 Task: Search one way flight ticket for 4 adults, 2 children, 2 infants in seat and 1 infant on lap in premium economy from Santa Barbara: Santa Barbara Municipal Airport (santa Barbara Airport) to Rock Springs: Southwest Wyoming Regional Airport (rock Springs Sweetwater County Airport) on 8-5-2023. Choice of flights is Emirates. Number of bags: 1 carry on bag. Price is upto 25000. Outbound departure time preference is 18:15.
Action: Mouse moved to (312, 125)
Screenshot: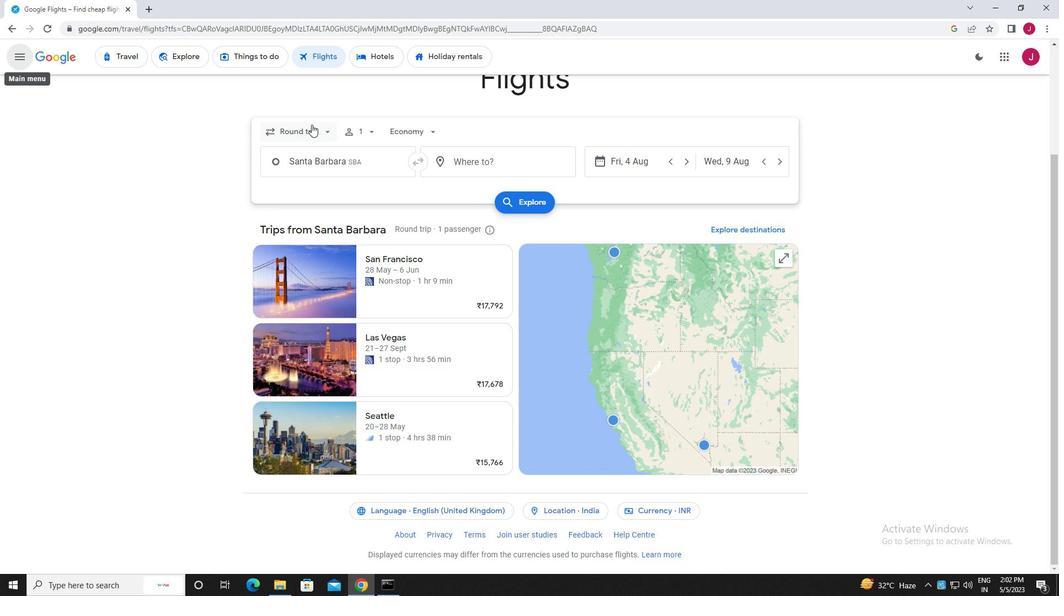 
Action: Mouse pressed left at (312, 125)
Screenshot: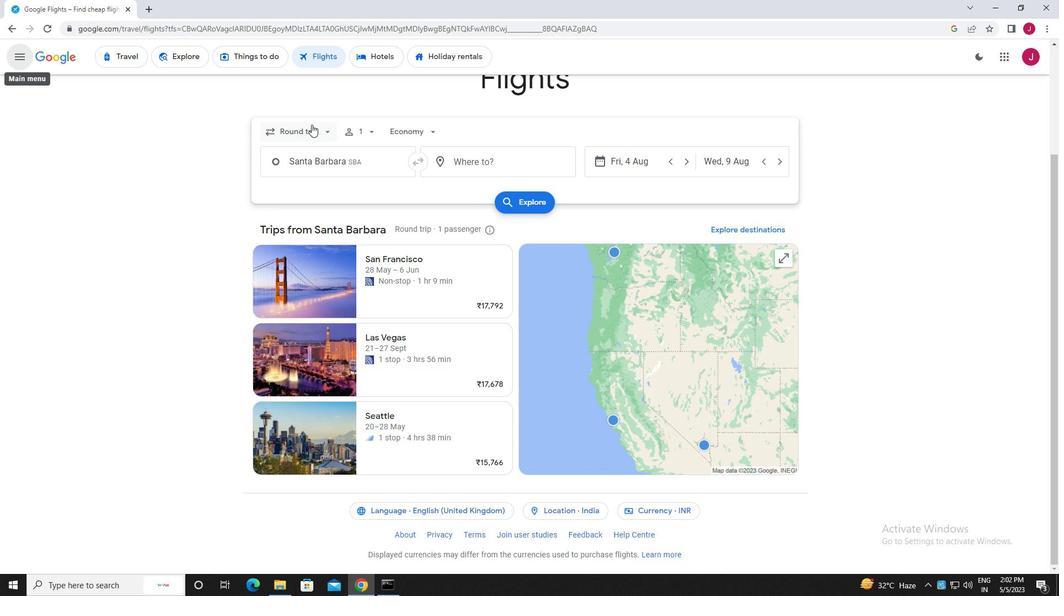 
Action: Mouse moved to (318, 186)
Screenshot: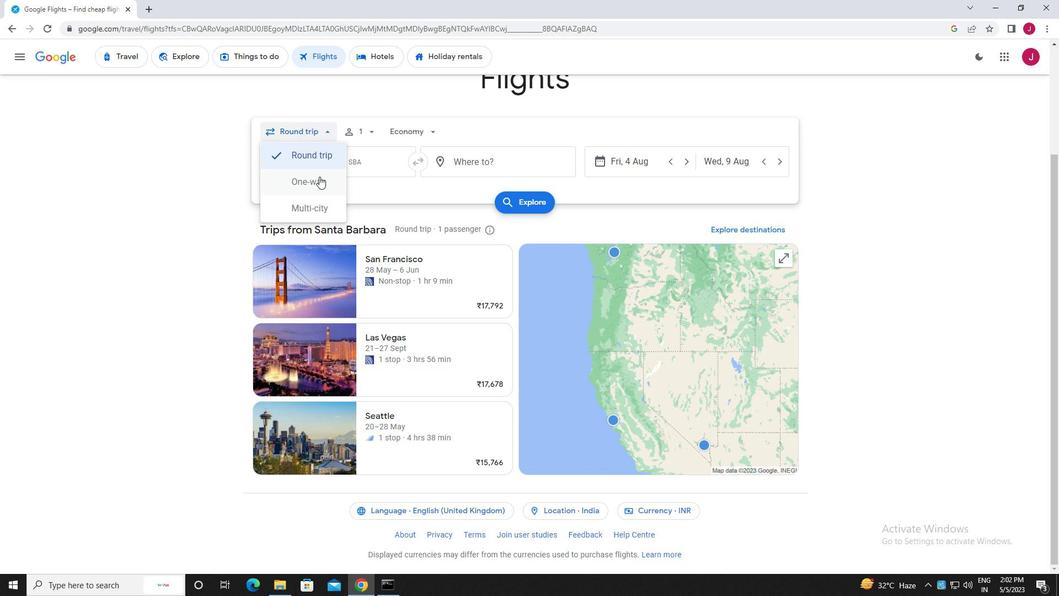 
Action: Mouse pressed left at (318, 186)
Screenshot: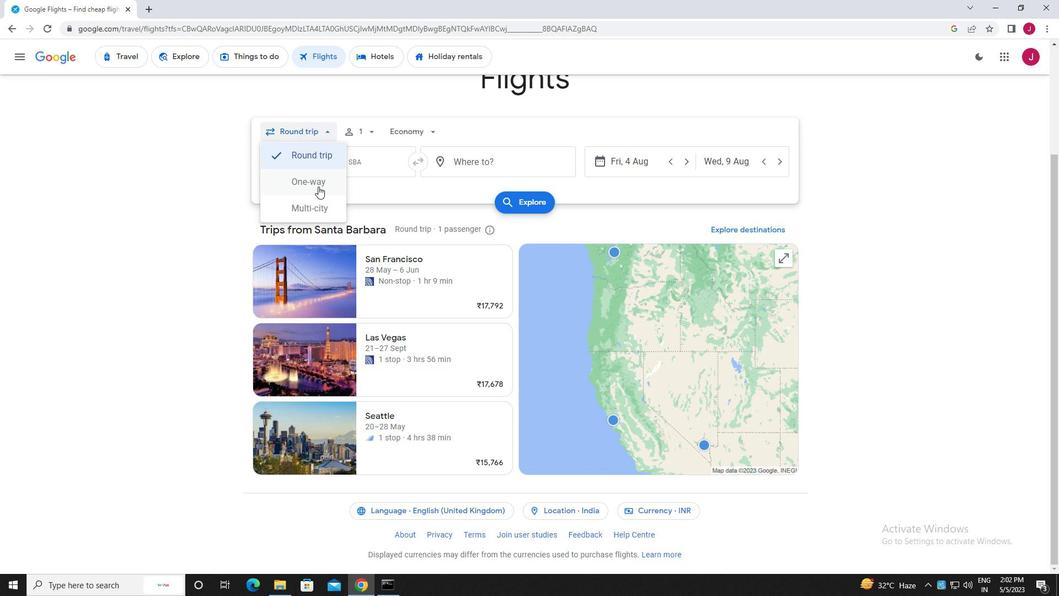 
Action: Mouse moved to (367, 130)
Screenshot: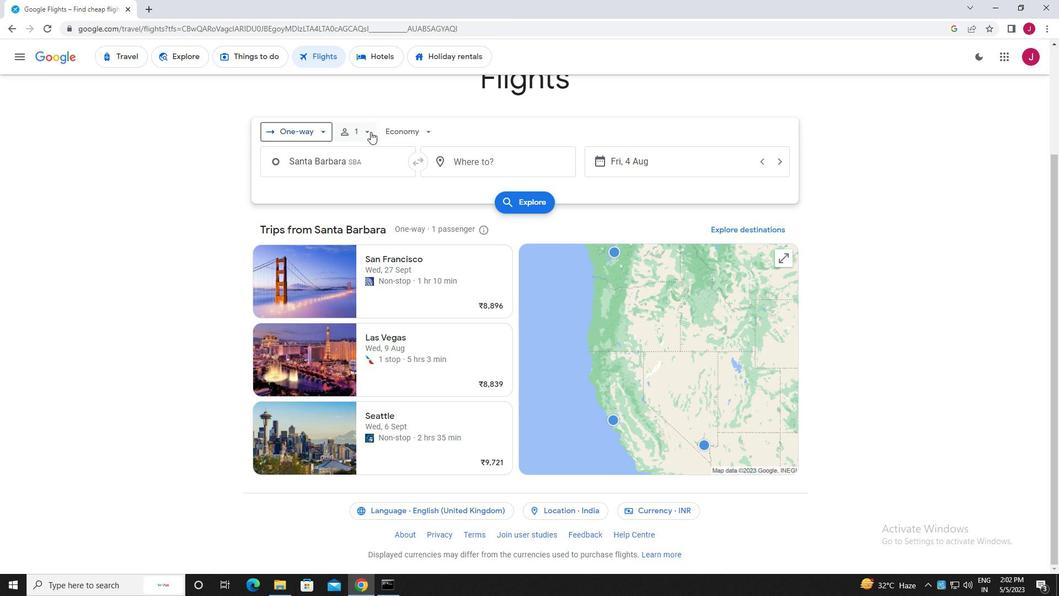 
Action: Mouse pressed left at (367, 130)
Screenshot: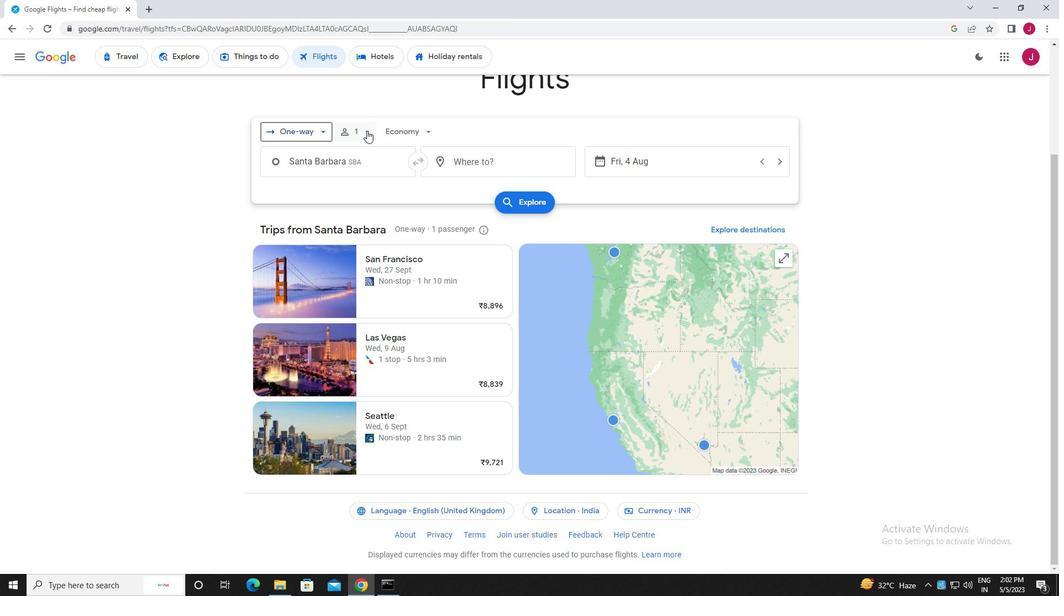 
Action: Mouse moved to (450, 161)
Screenshot: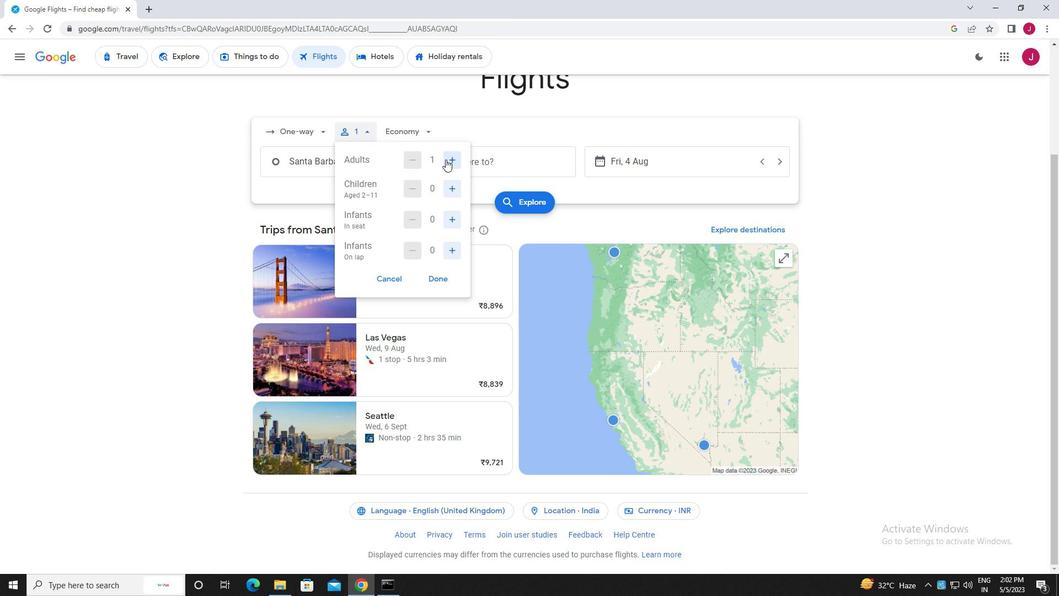
Action: Mouse pressed left at (450, 161)
Screenshot: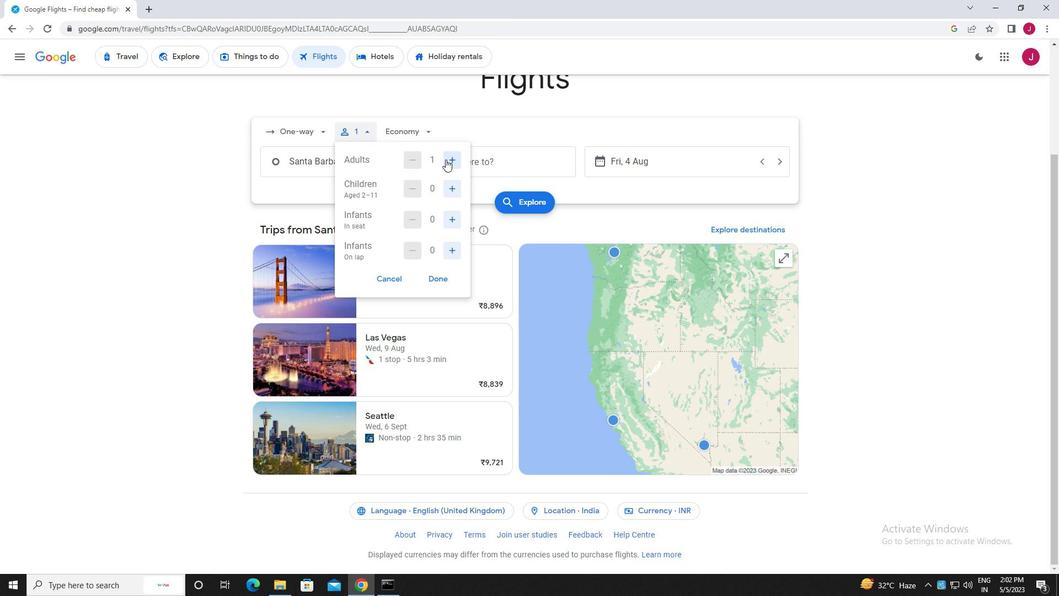 
Action: Mouse moved to (448, 161)
Screenshot: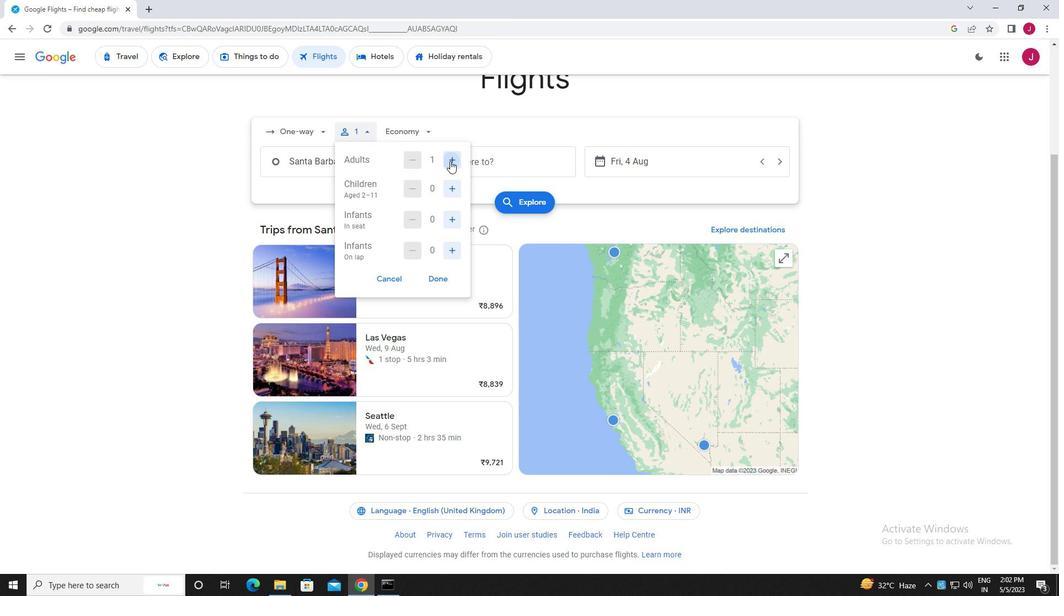 
Action: Mouse pressed left at (448, 161)
Screenshot: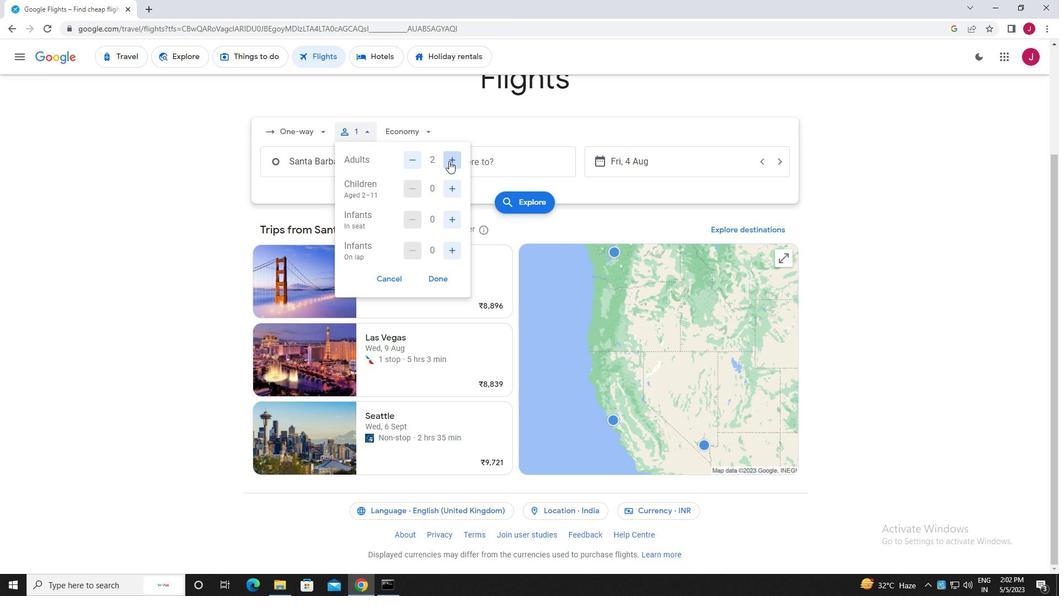 
Action: Mouse pressed left at (448, 161)
Screenshot: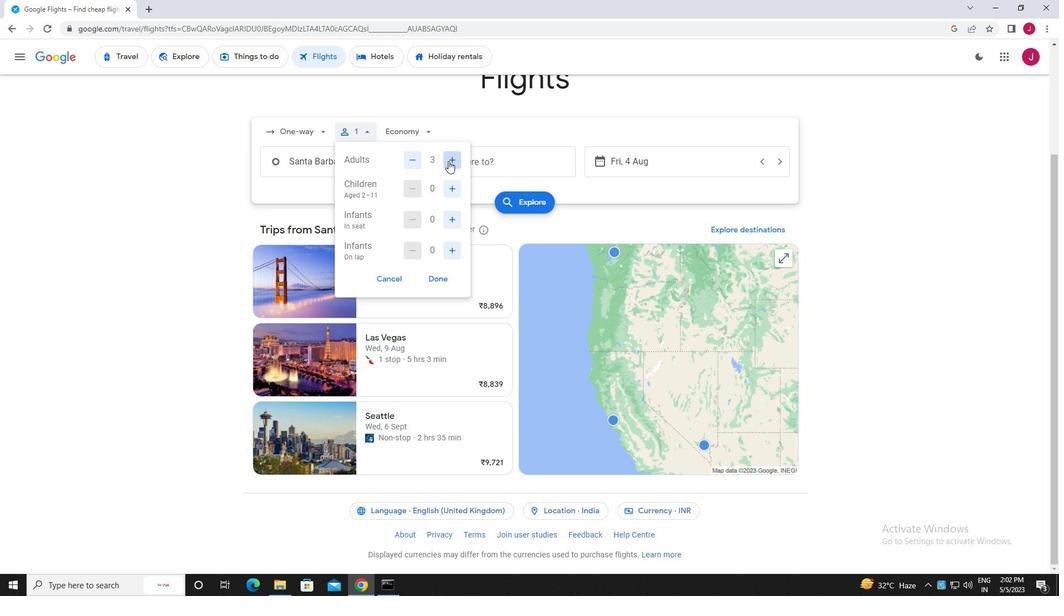 
Action: Mouse moved to (452, 189)
Screenshot: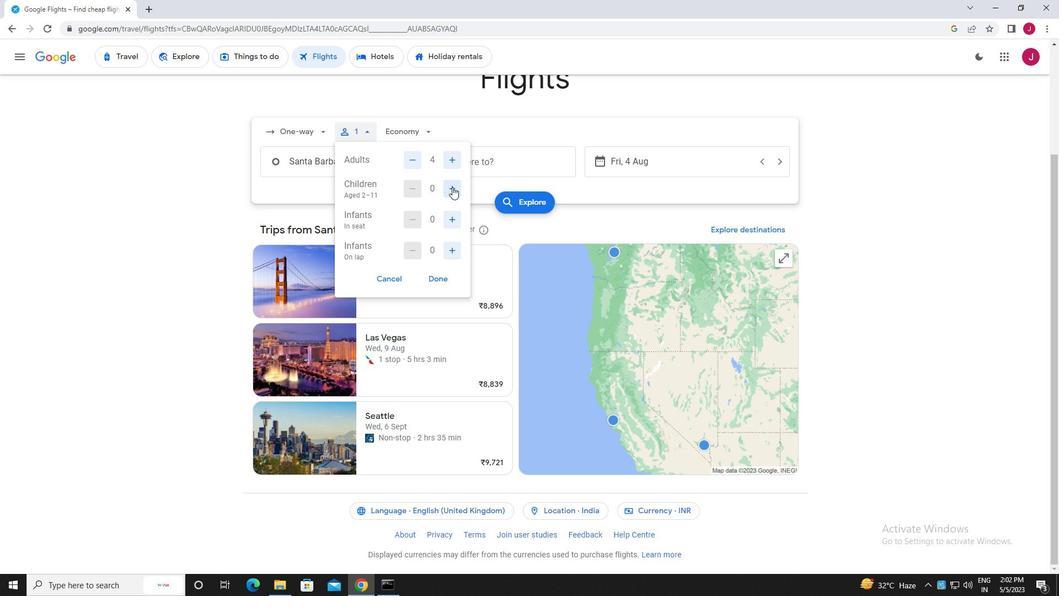 
Action: Mouse pressed left at (452, 189)
Screenshot: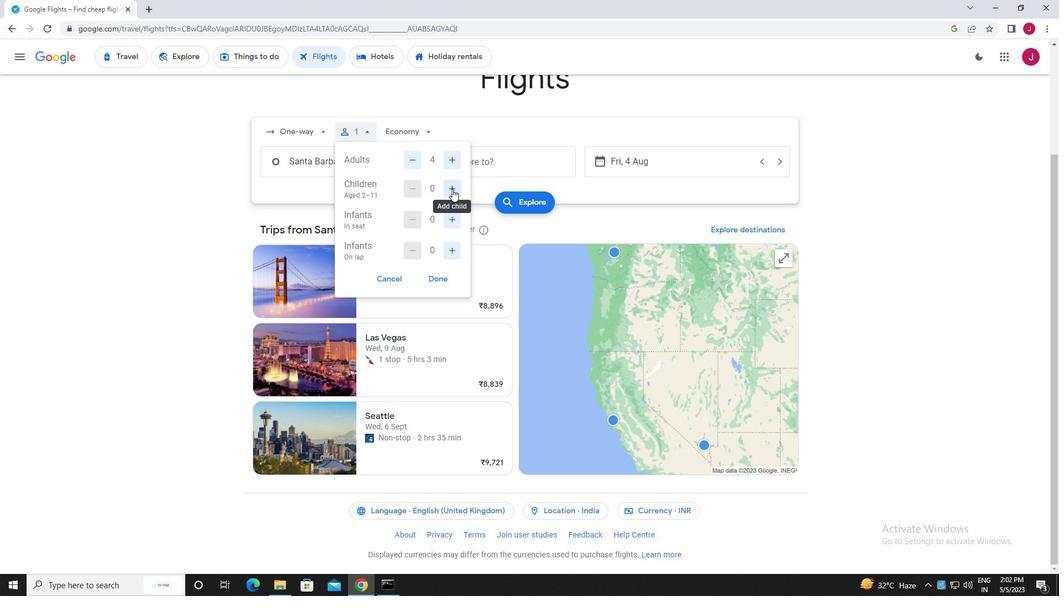 
Action: Mouse pressed left at (452, 189)
Screenshot: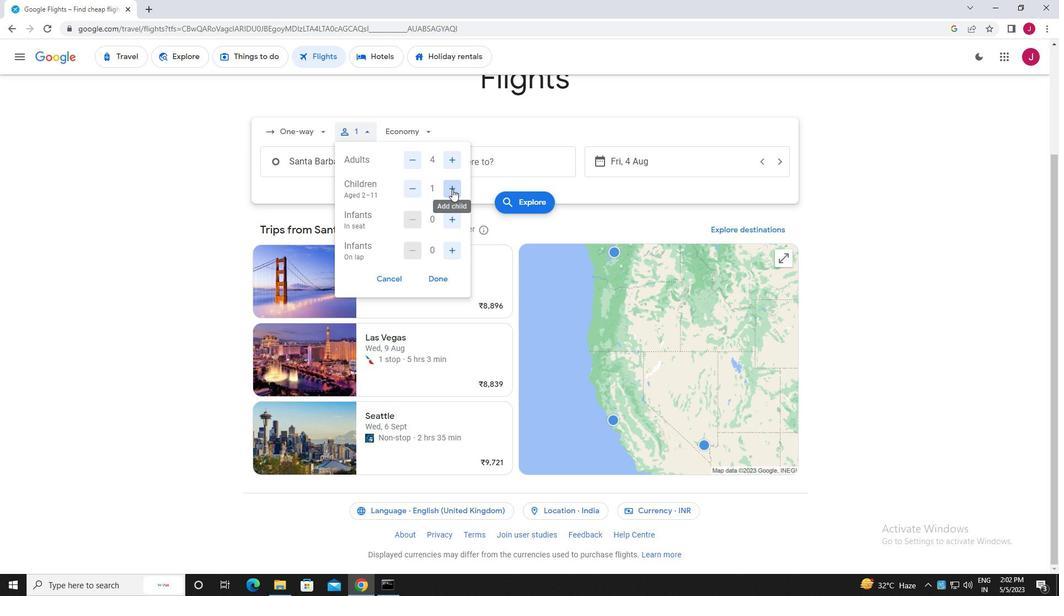 
Action: Mouse moved to (452, 221)
Screenshot: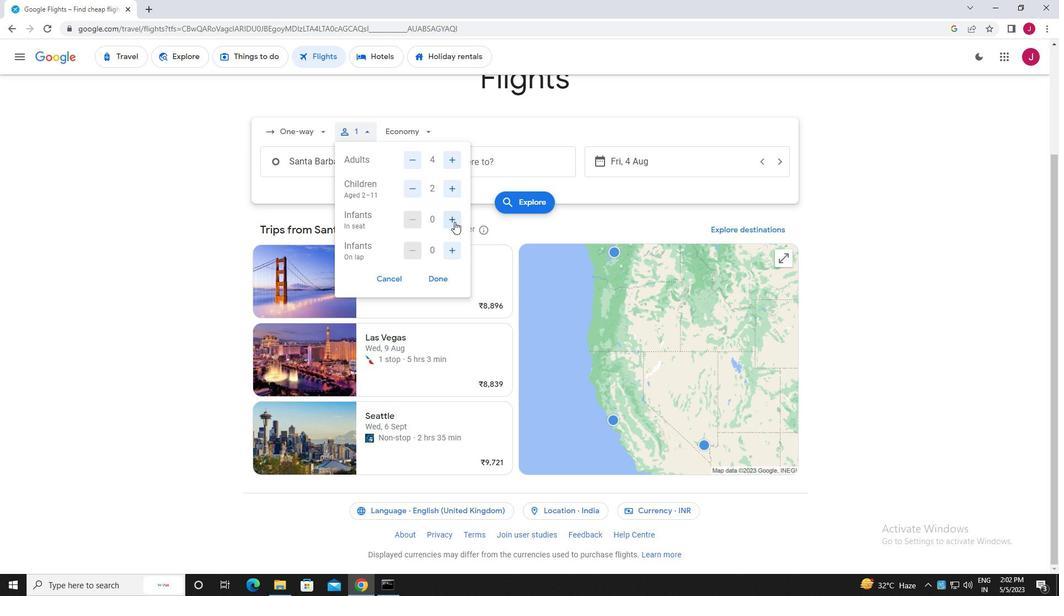 
Action: Mouse pressed left at (452, 221)
Screenshot: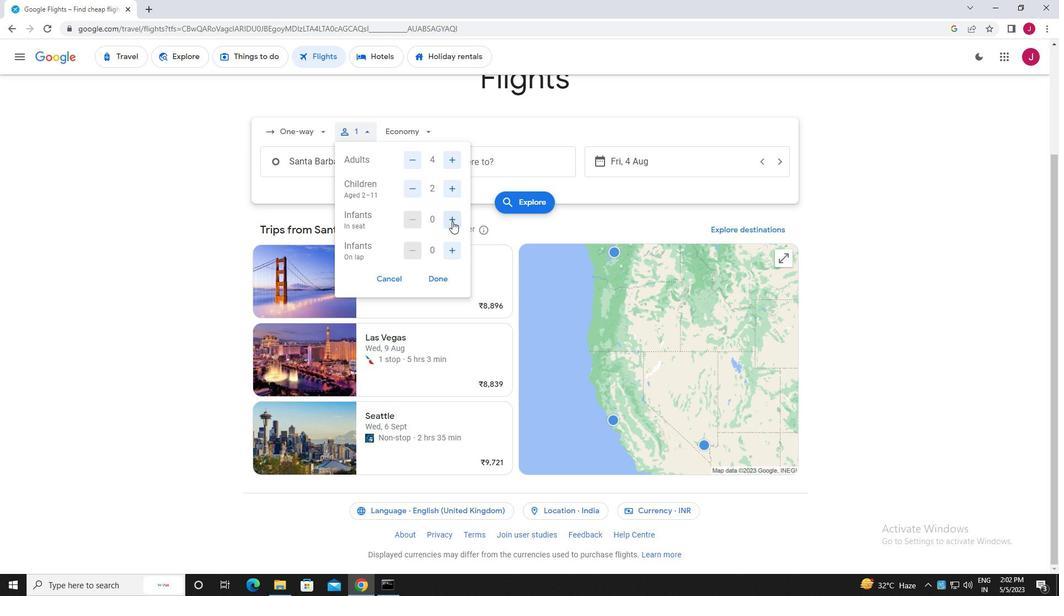 
Action: Mouse pressed left at (452, 221)
Screenshot: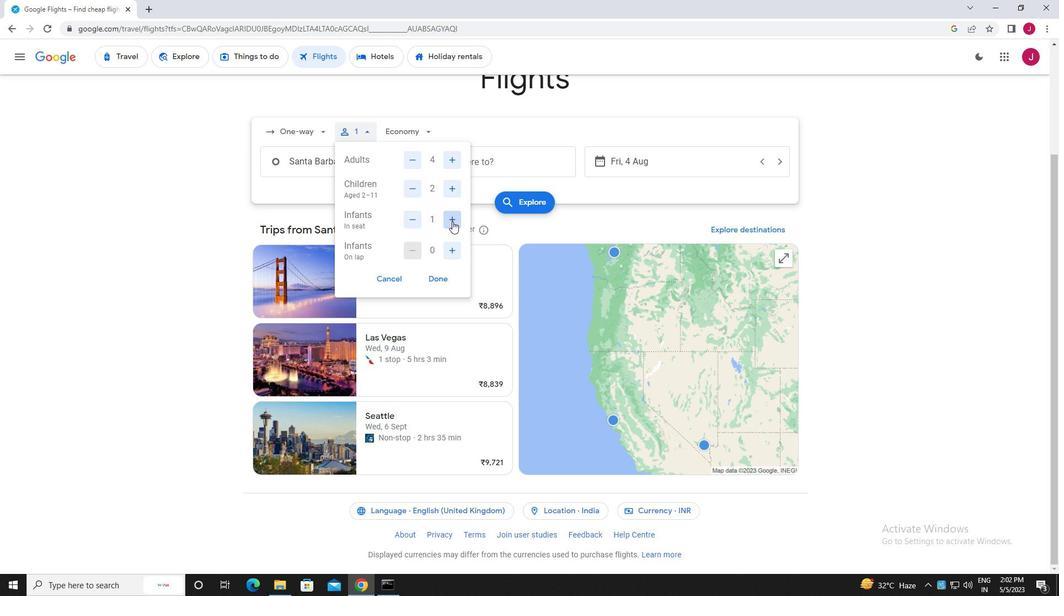 
Action: Mouse moved to (450, 250)
Screenshot: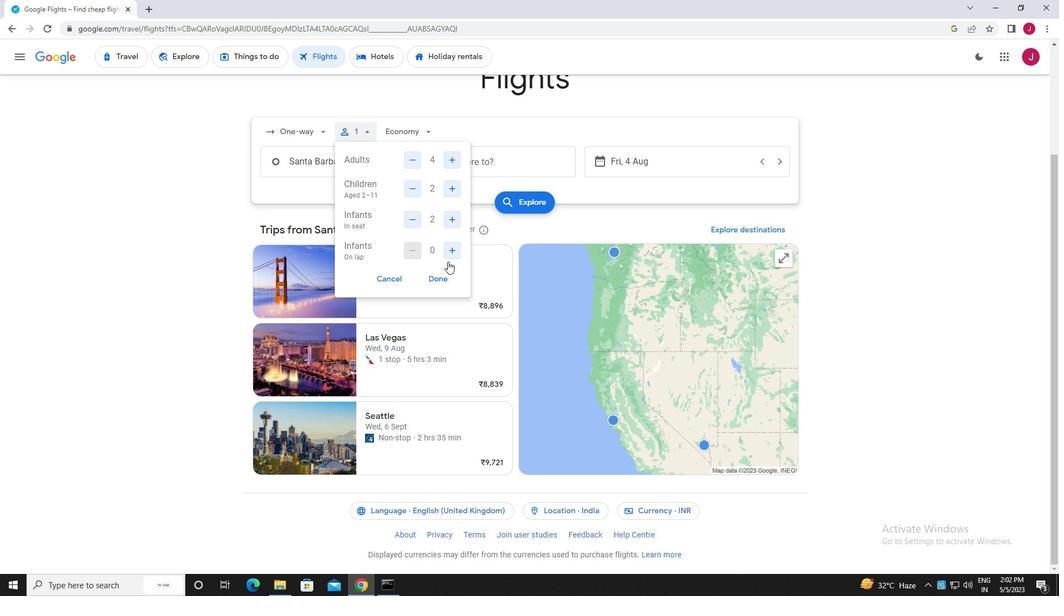 
Action: Mouse pressed left at (450, 250)
Screenshot: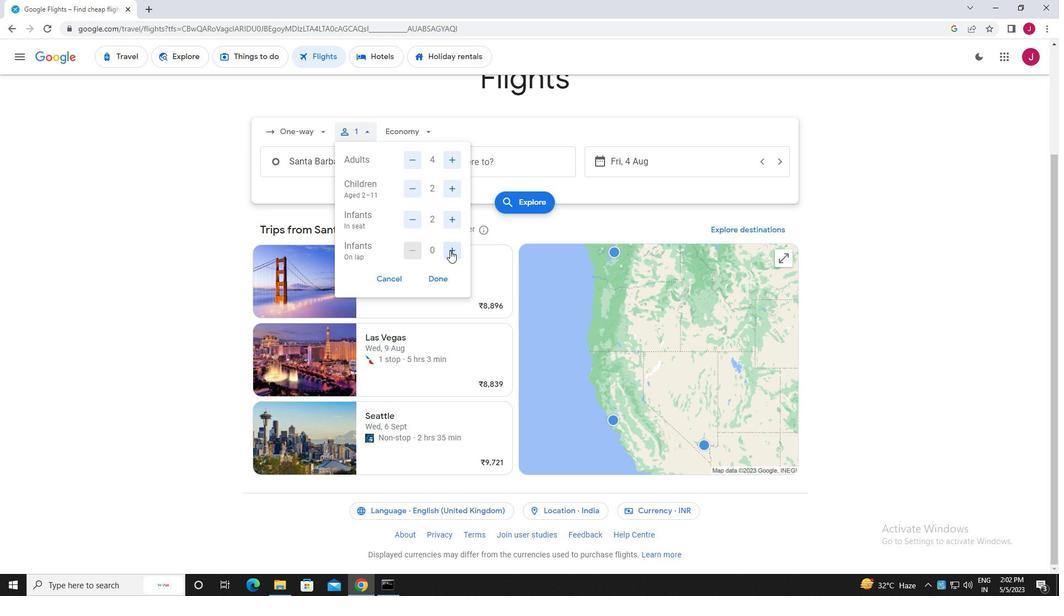 
Action: Mouse moved to (440, 277)
Screenshot: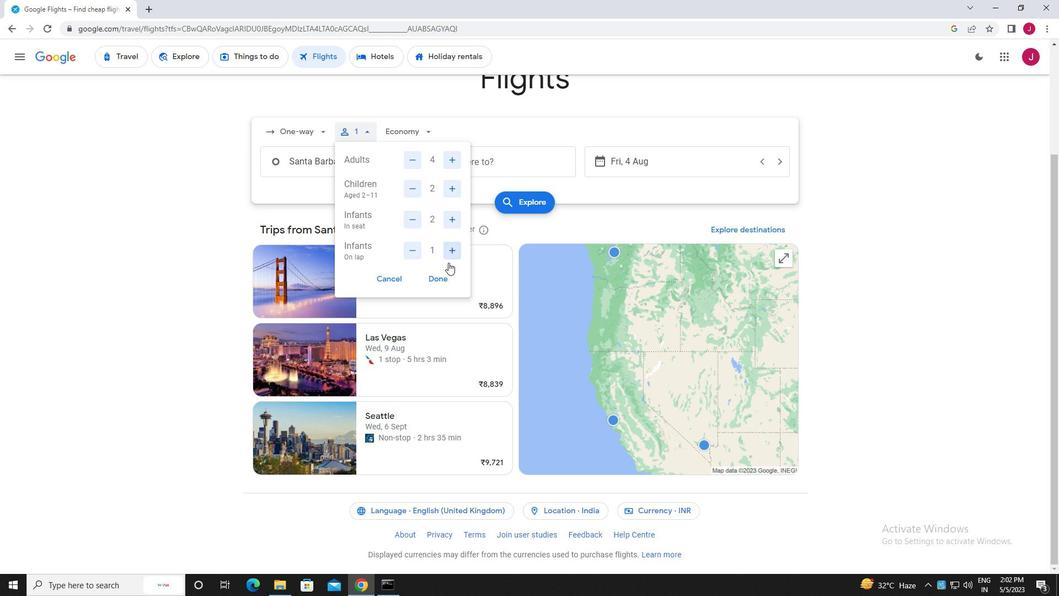 
Action: Mouse pressed left at (440, 277)
Screenshot: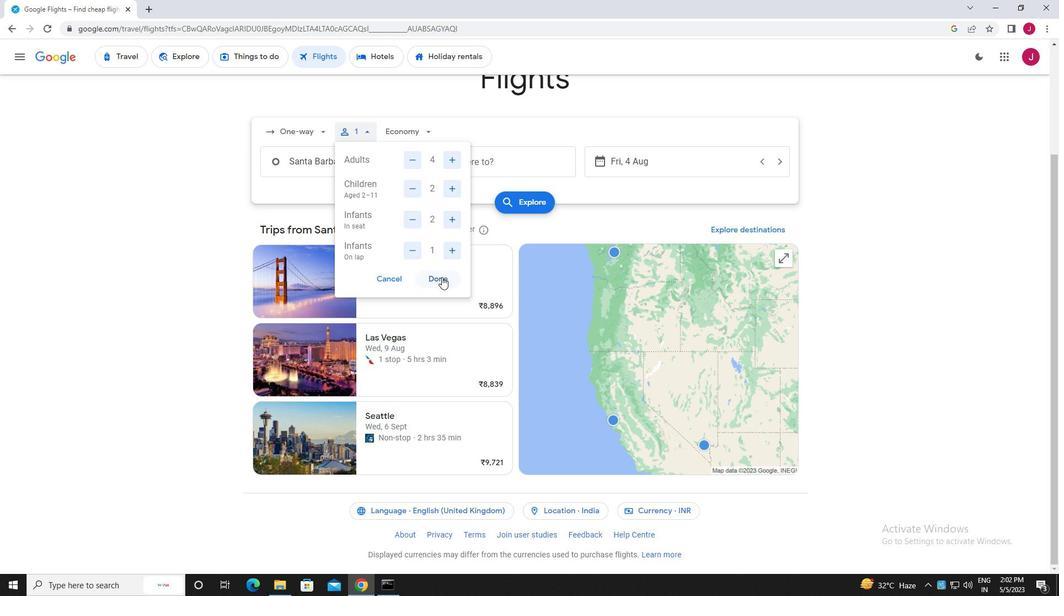 
Action: Mouse moved to (403, 130)
Screenshot: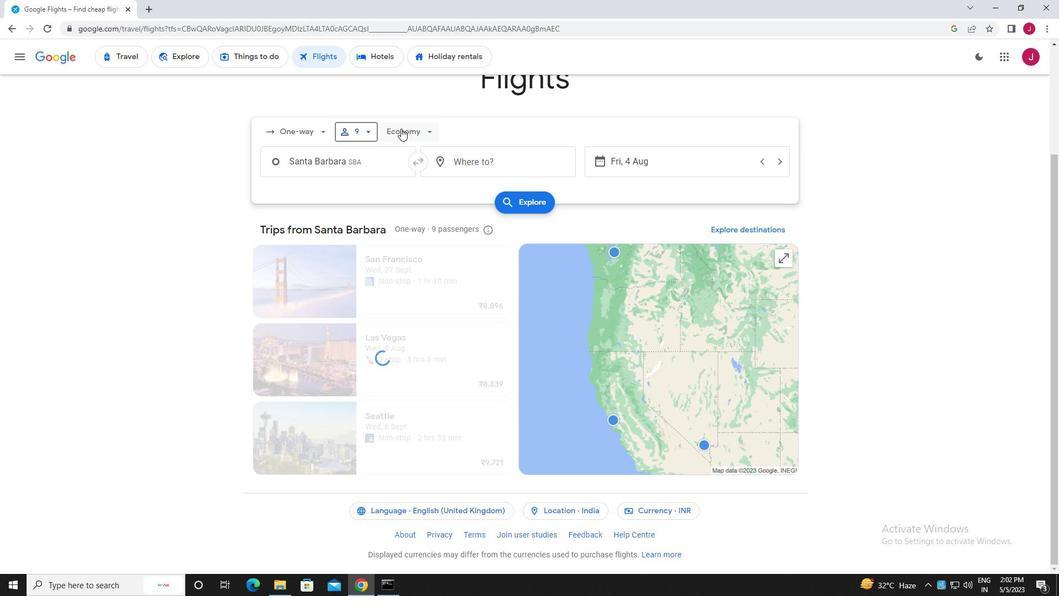 
Action: Mouse pressed left at (403, 130)
Screenshot: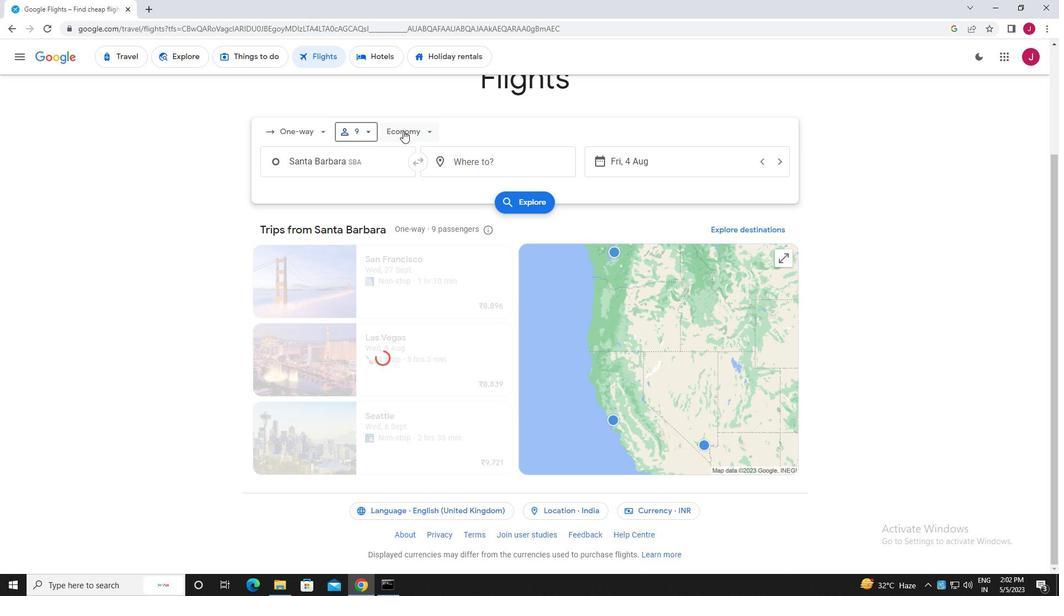 
Action: Mouse moved to (433, 182)
Screenshot: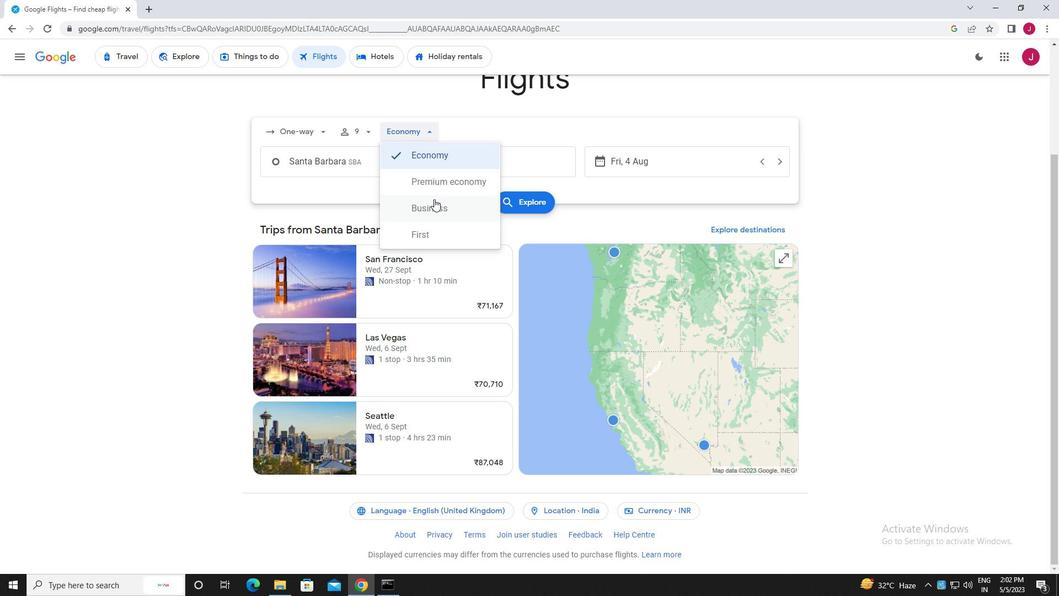 
Action: Mouse pressed left at (433, 182)
Screenshot: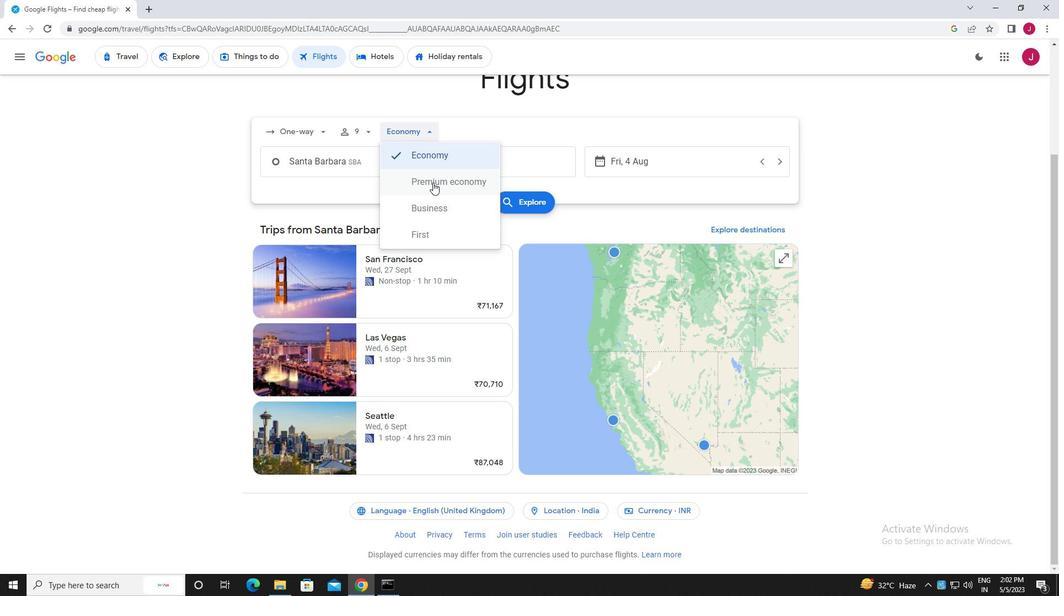 
Action: Mouse moved to (342, 161)
Screenshot: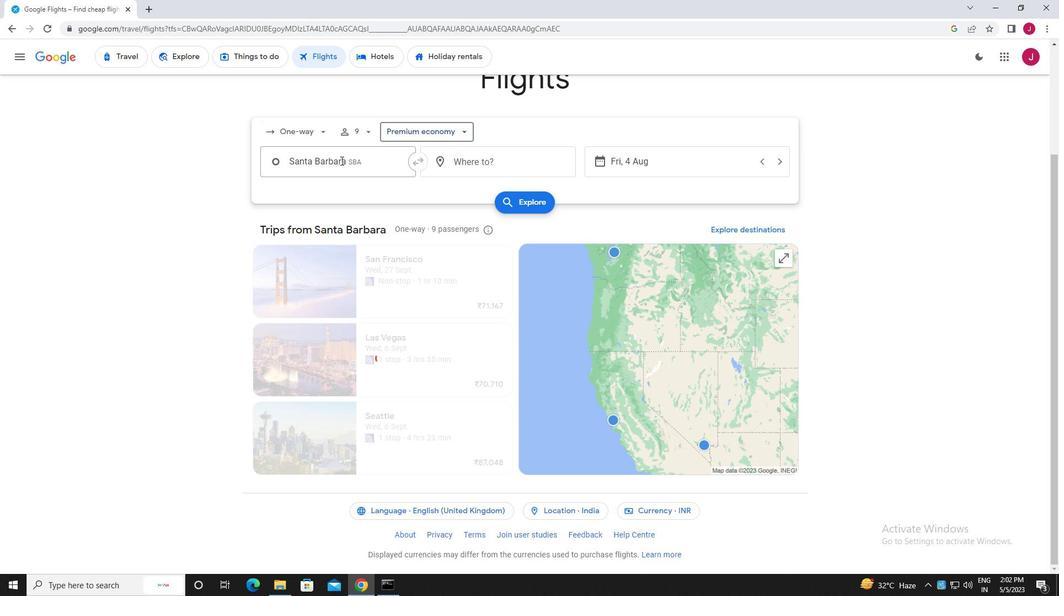 
Action: Mouse pressed left at (342, 161)
Screenshot: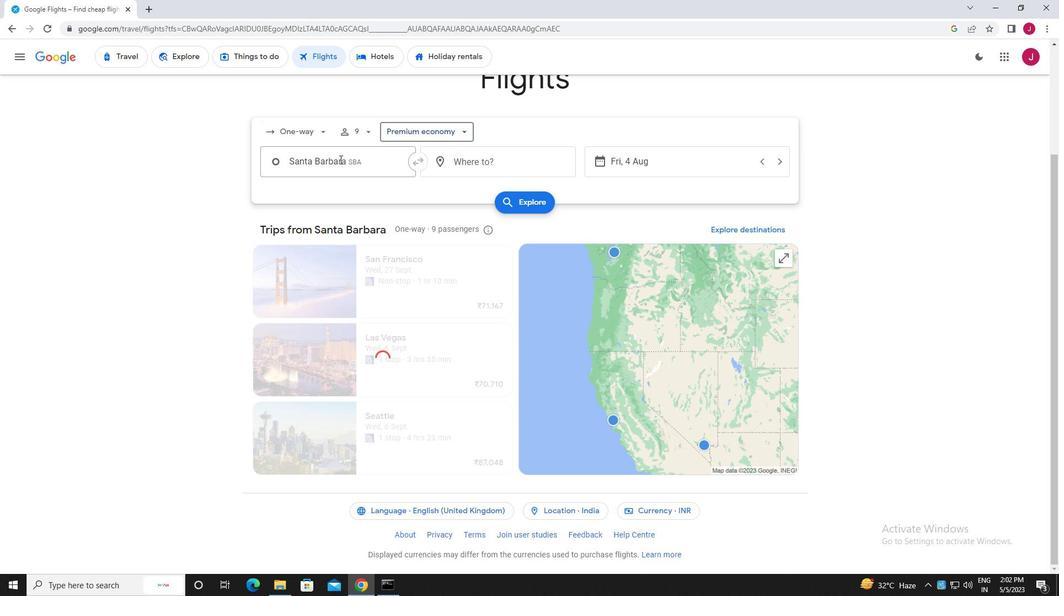 
Action: Mouse moved to (346, 161)
Screenshot: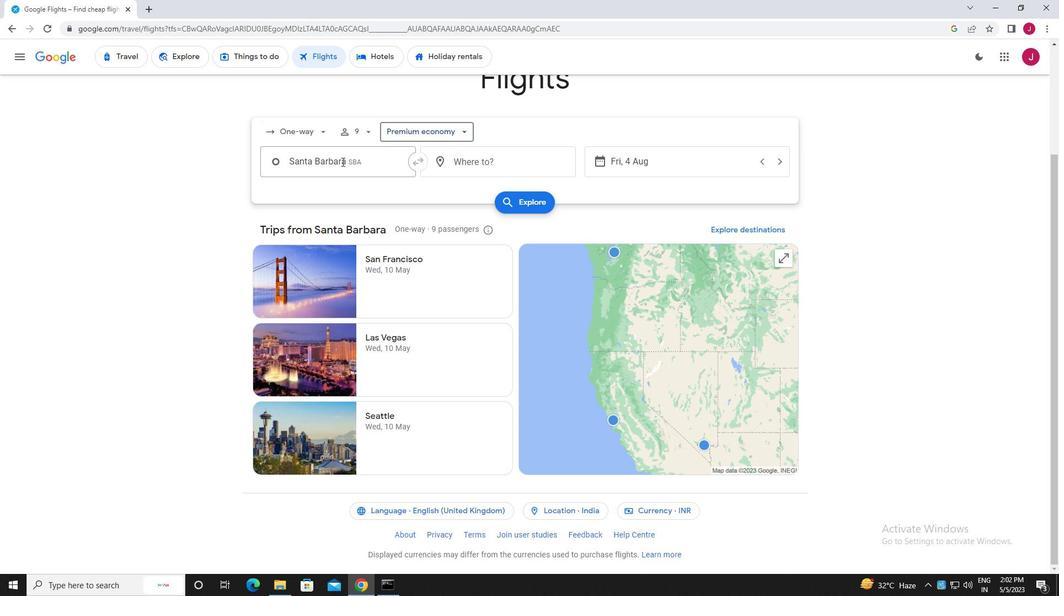 
Action: Key pressed santa<Key.space>barbara
Screenshot: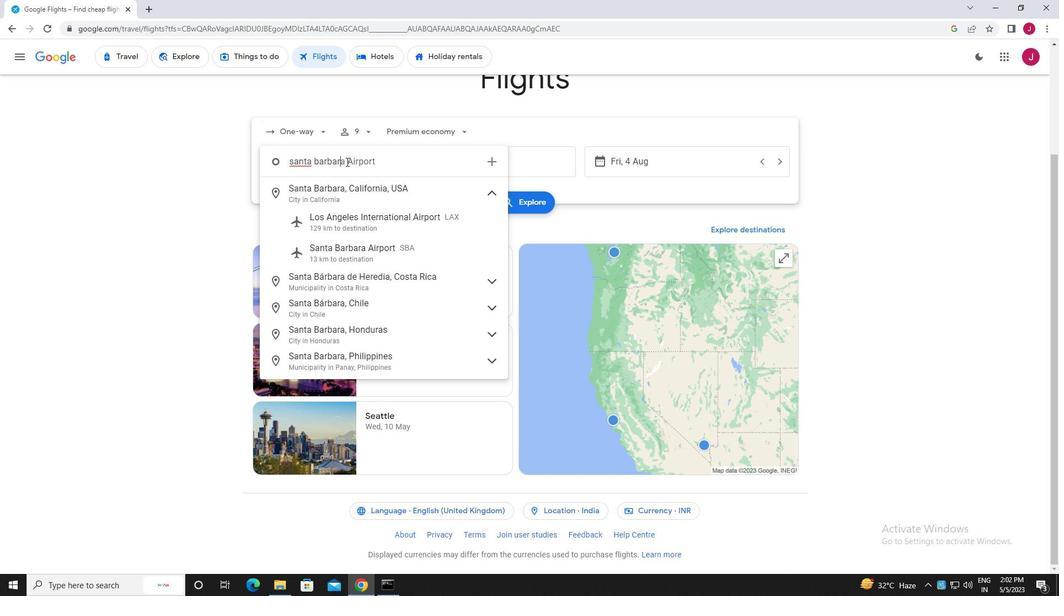 
Action: Mouse moved to (369, 249)
Screenshot: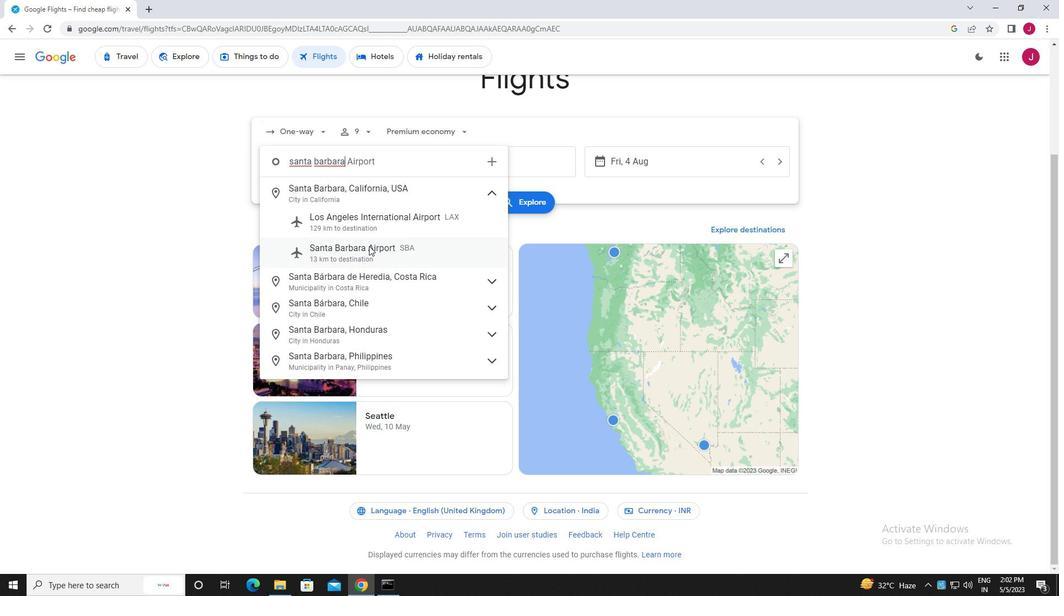
Action: Mouse pressed left at (369, 249)
Screenshot: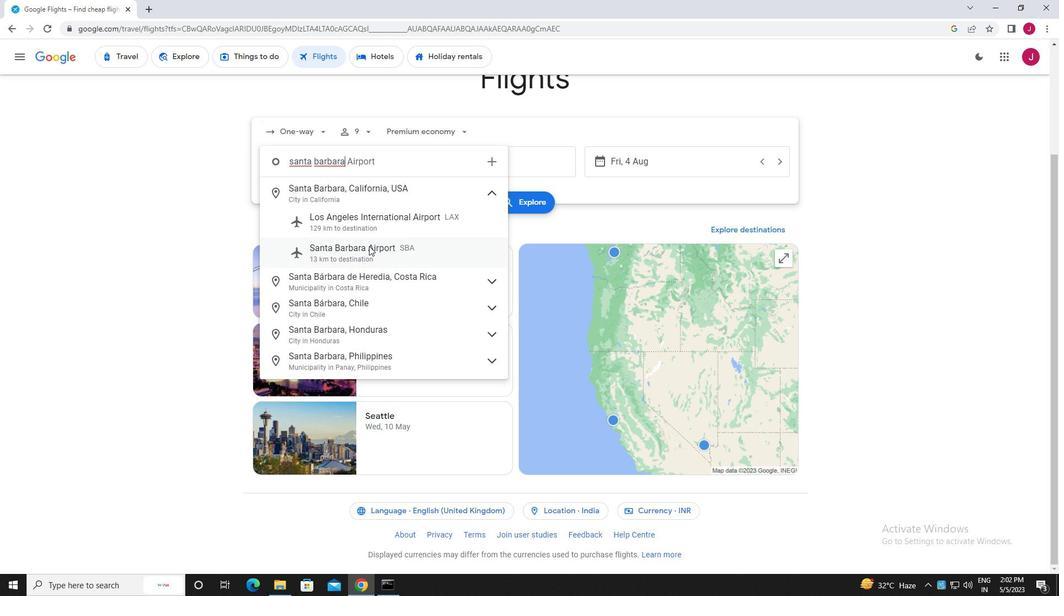 
Action: Mouse moved to (501, 161)
Screenshot: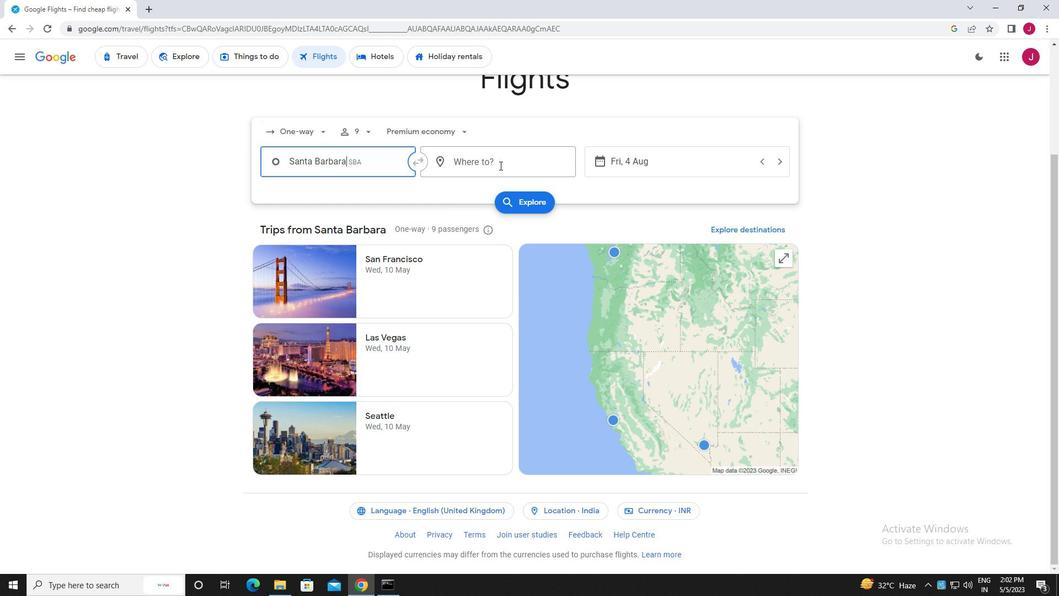 
Action: Mouse pressed left at (501, 161)
Screenshot: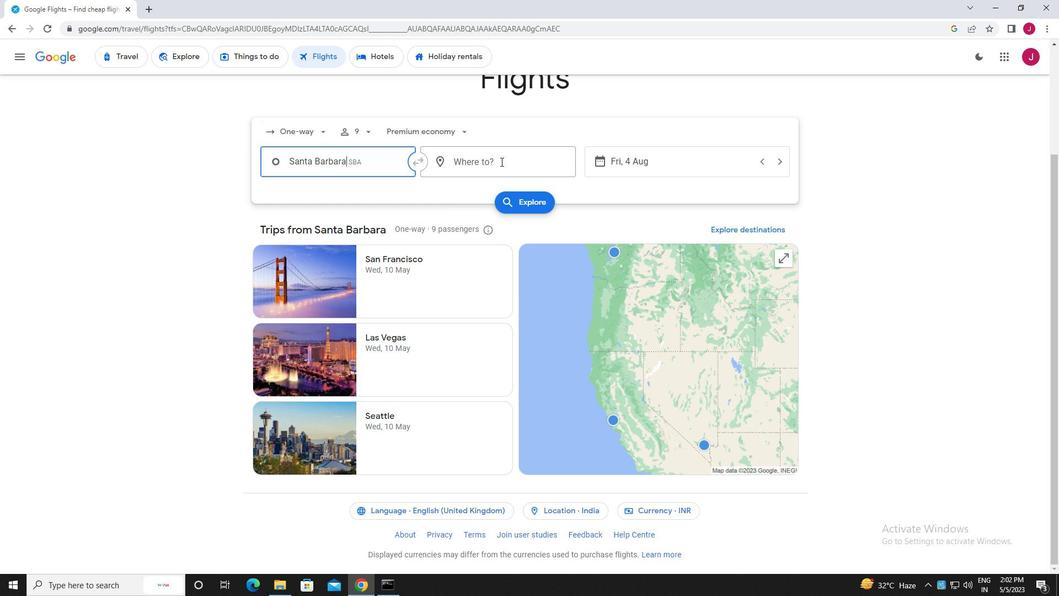 
Action: Mouse moved to (502, 161)
Screenshot: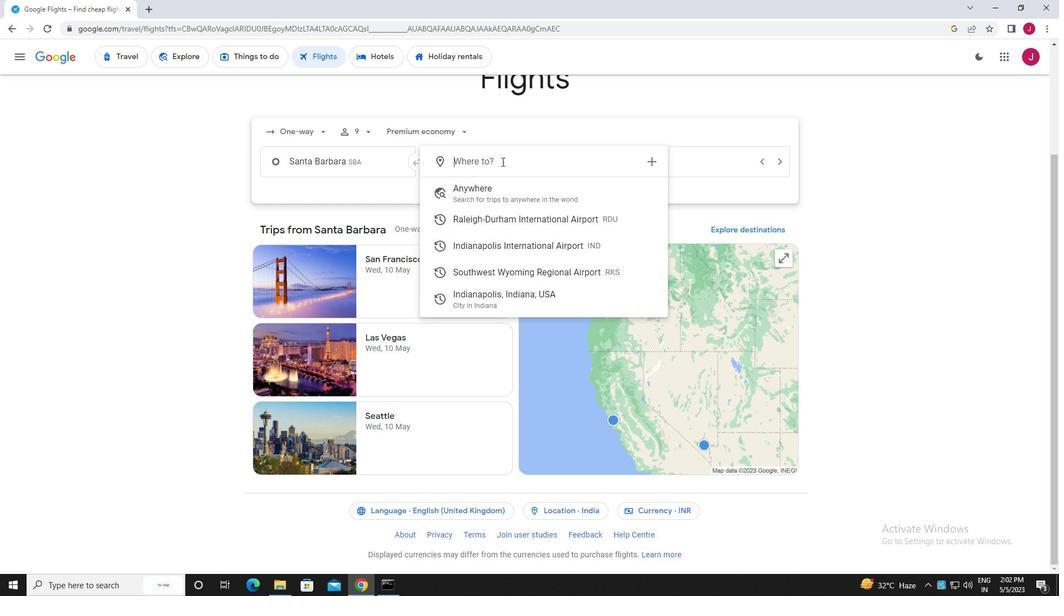 
Action: Key pressed rock<Key.space>spring
Screenshot: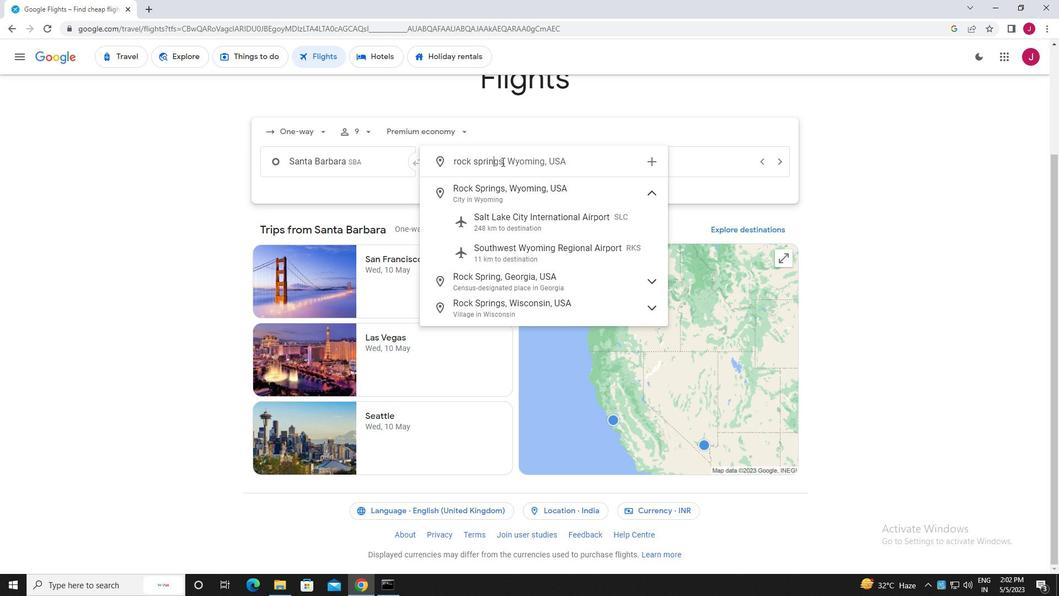 
Action: Mouse moved to (540, 250)
Screenshot: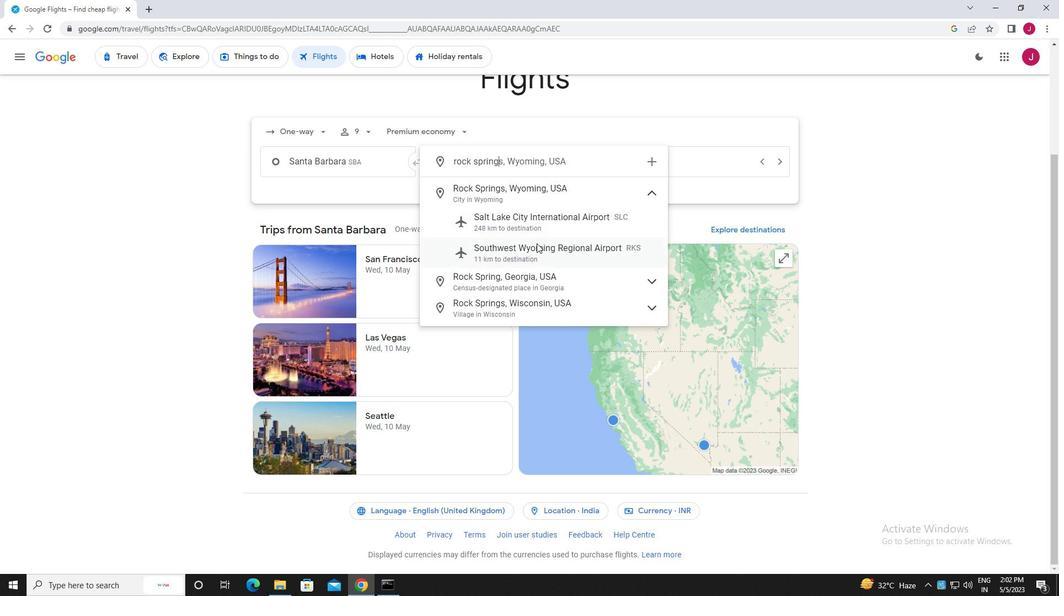 
Action: Mouse pressed left at (540, 250)
Screenshot: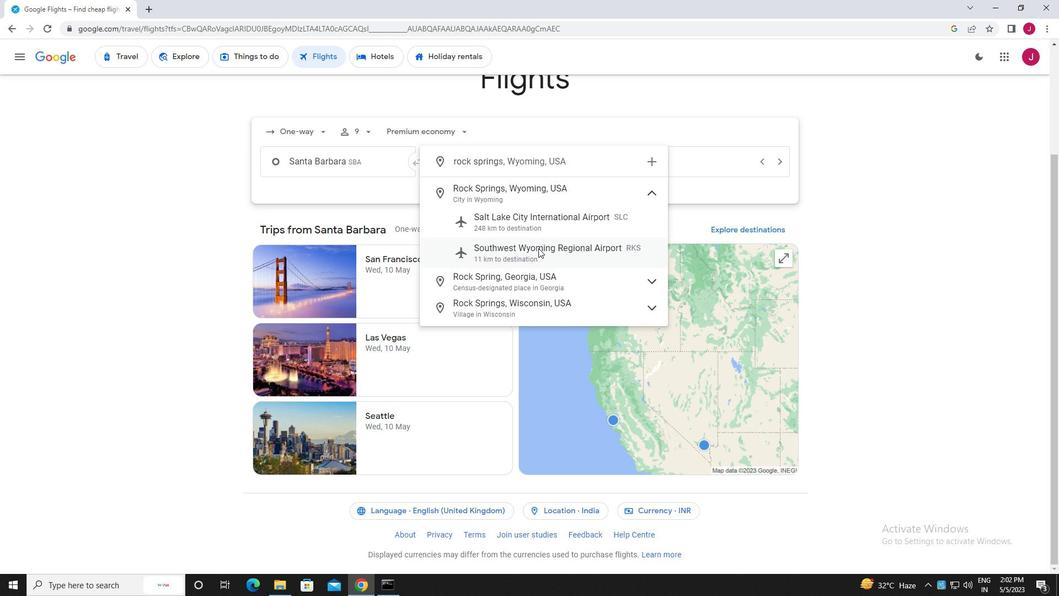 
Action: Mouse moved to (647, 161)
Screenshot: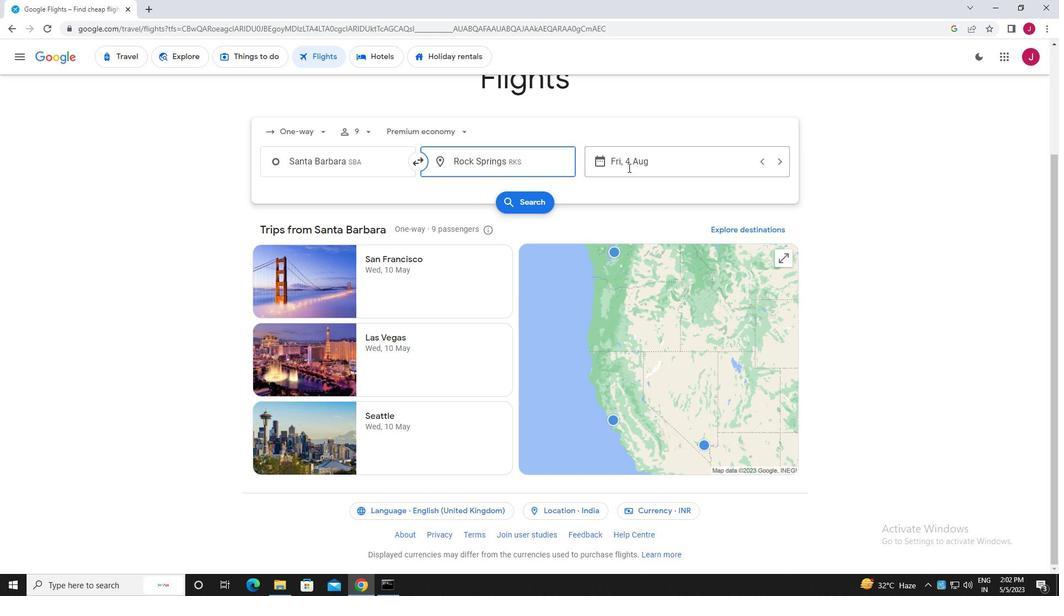 
Action: Mouse pressed left at (647, 161)
Screenshot: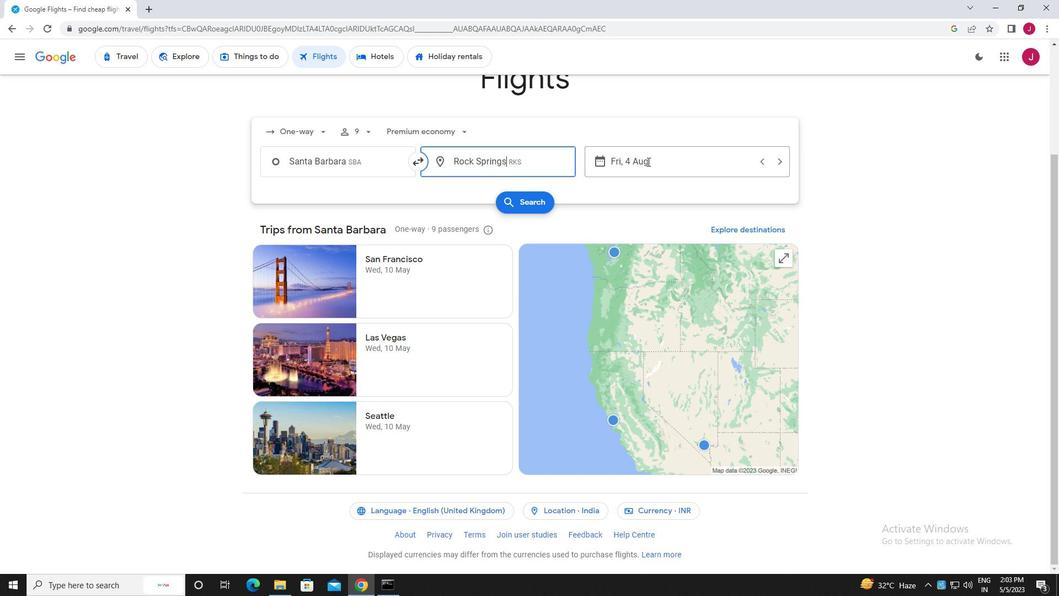 
Action: Mouse moved to (555, 247)
Screenshot: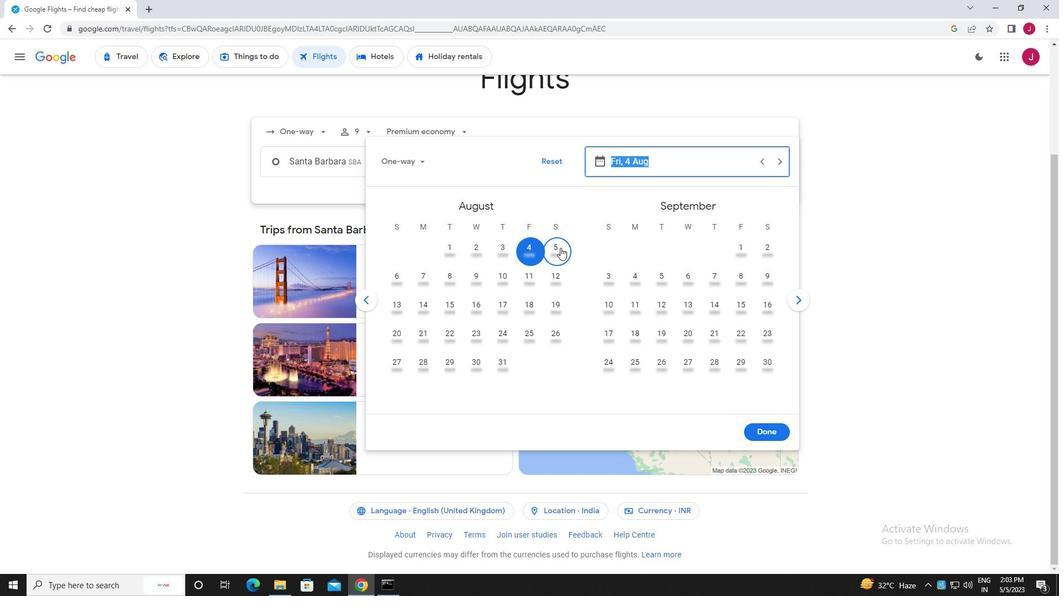 
Action: Mouse pressed left at (555, 247)
Screenshot: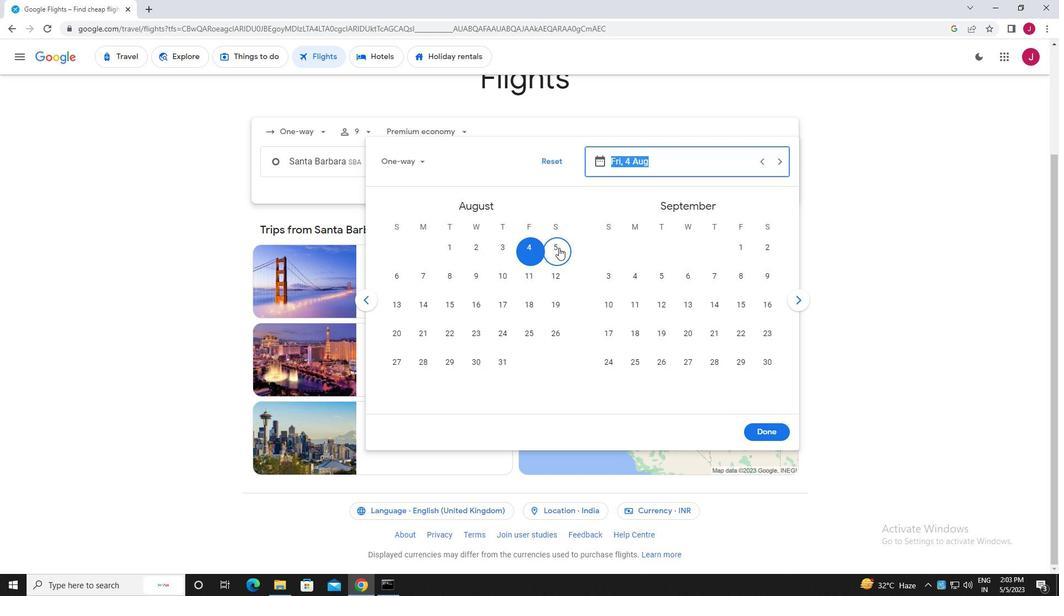 
Action: Mouse moved to (766, 433)
Screenshot: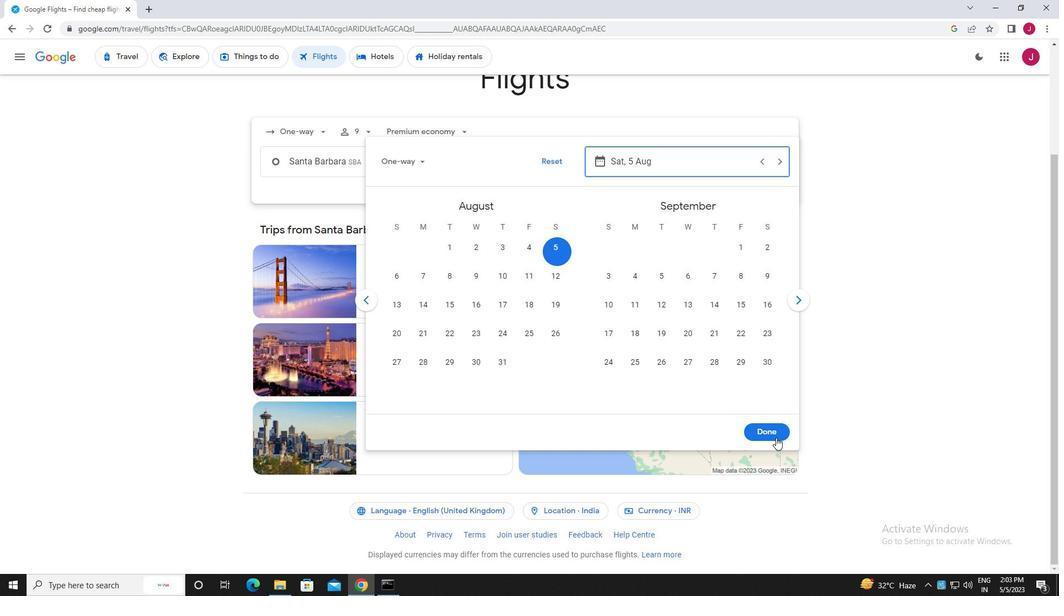 
Action: Mouse pressed left at (766, 433)
Screenshot: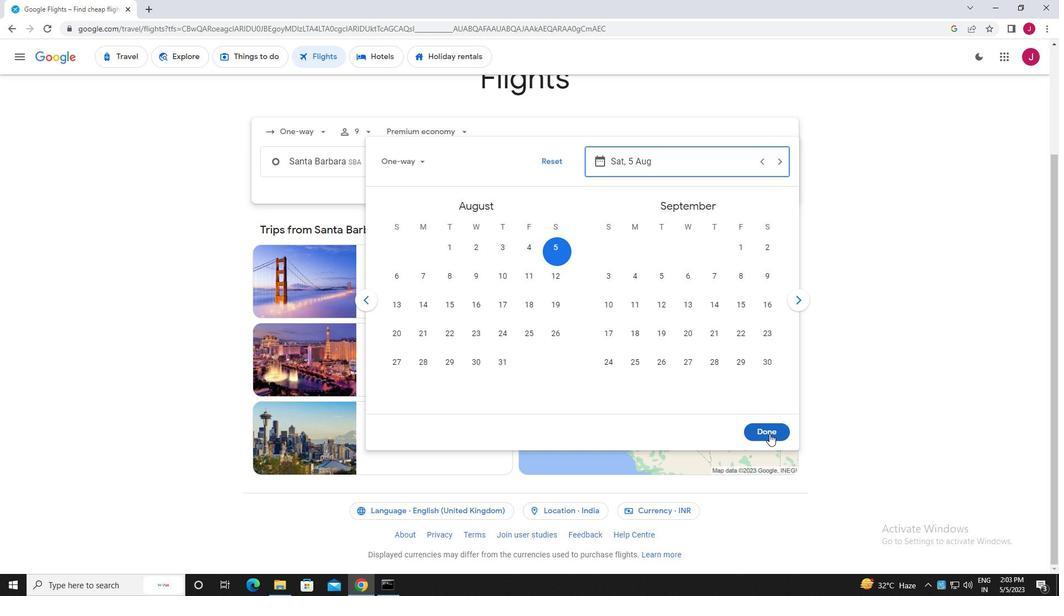
Action: Mouse moved to (531, 198)
Screenshot: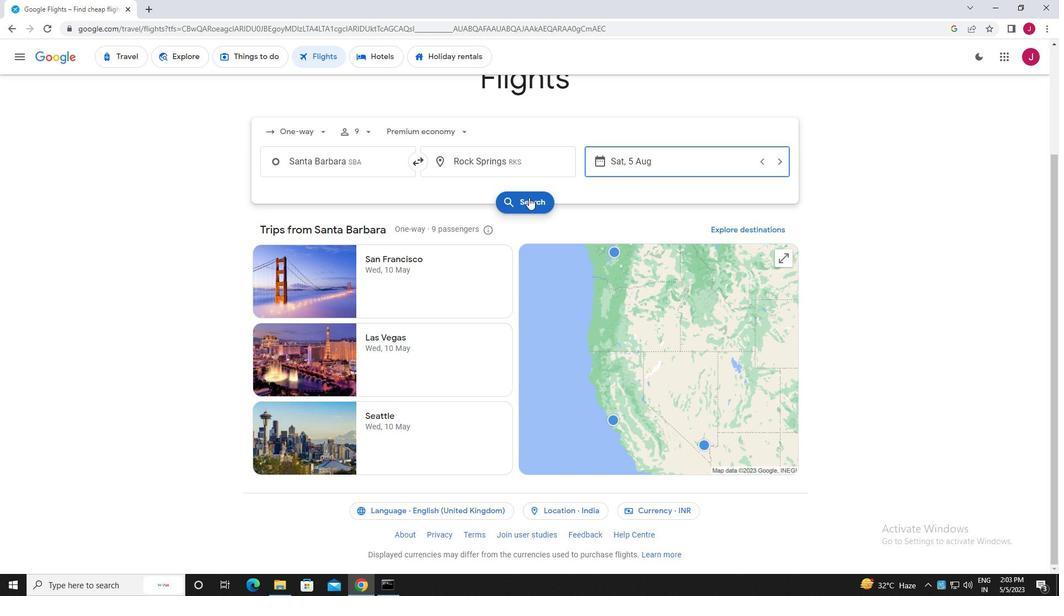 
Action: Mouse pressed left at (531, 198)
Screenshot: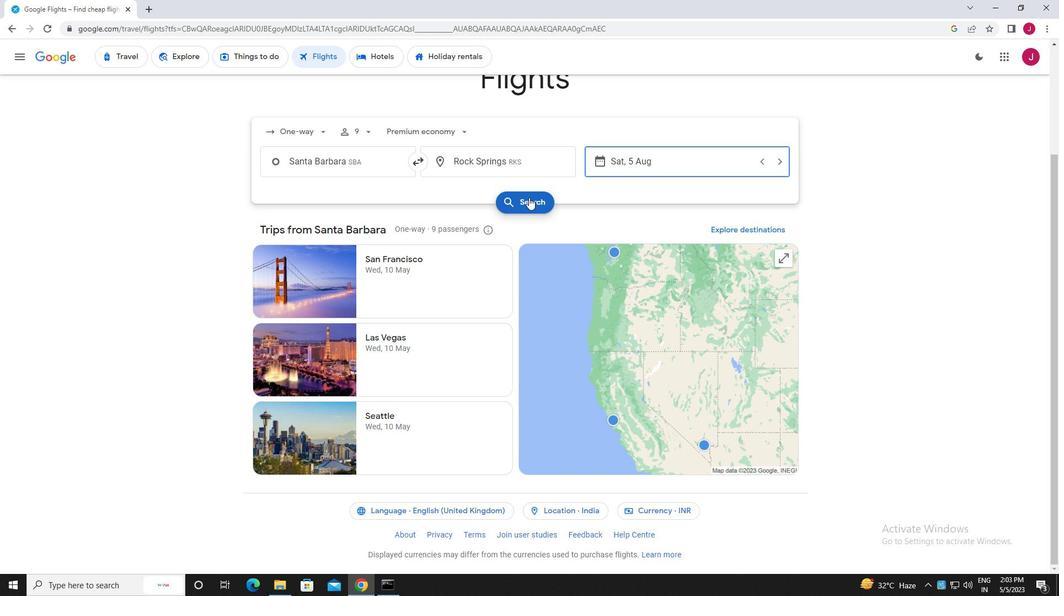 
Action: Mouse moved to (285, 159)
Screenshot: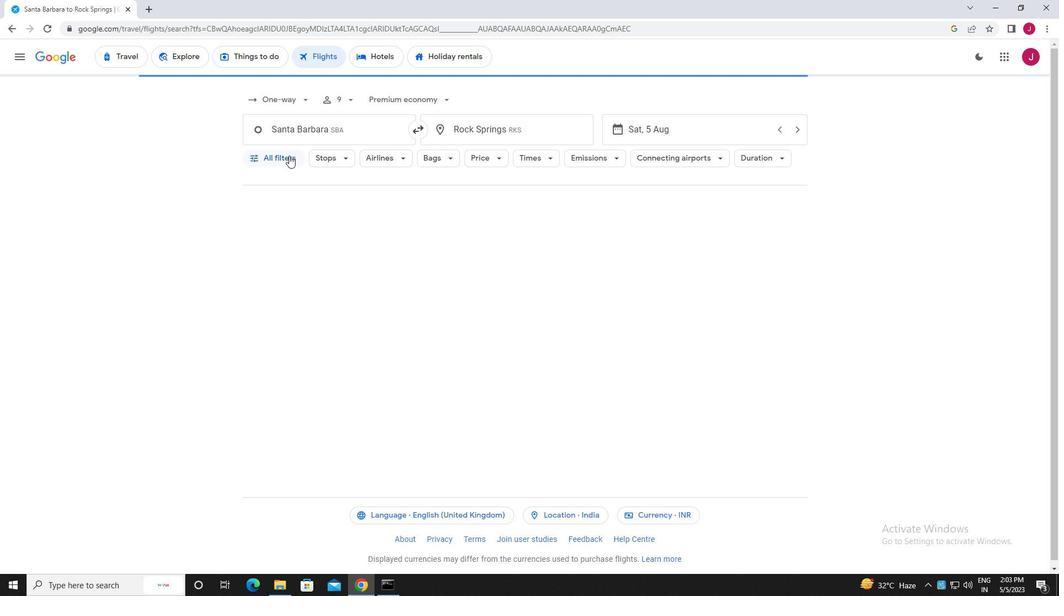 
Action: Mouse pressed left at (285, 159)
Screenshot: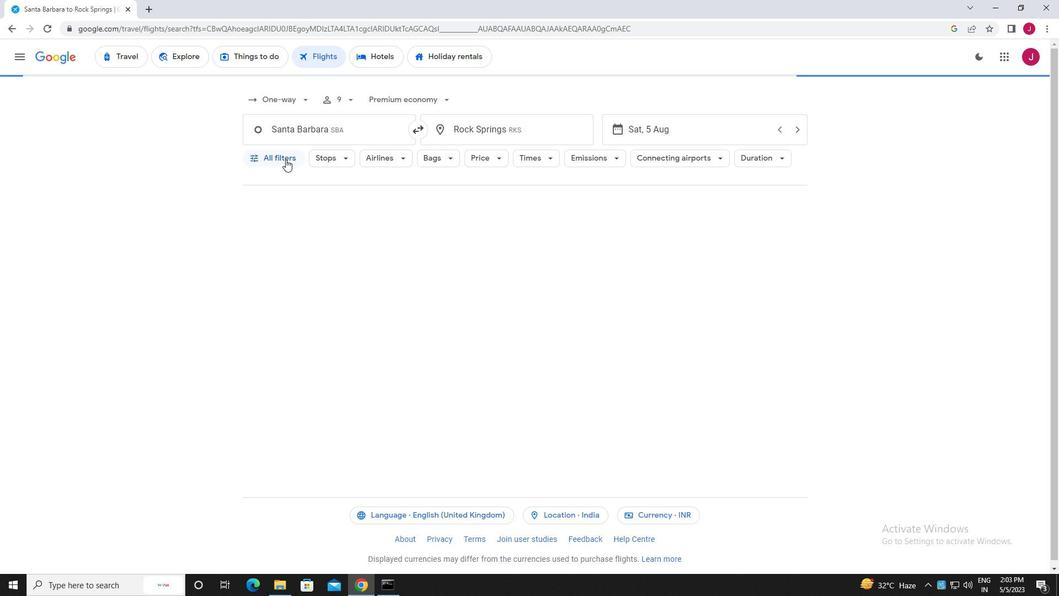 
Action: Mouse moved to (394, 251)
Screenshot: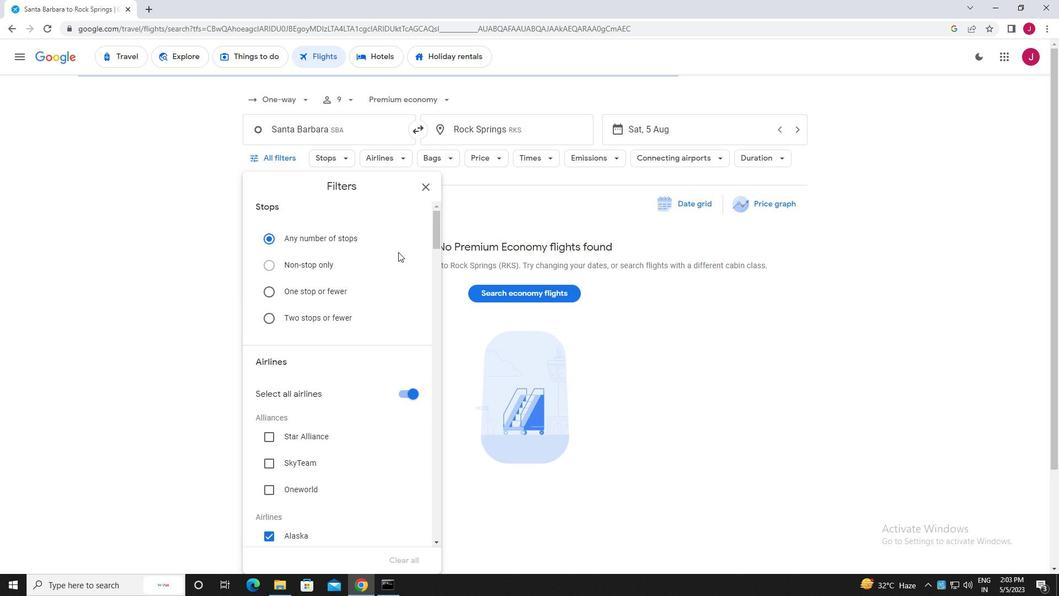 
Action: Mouse scrolled (394, 250) with delta (0, 0)
Screenshot: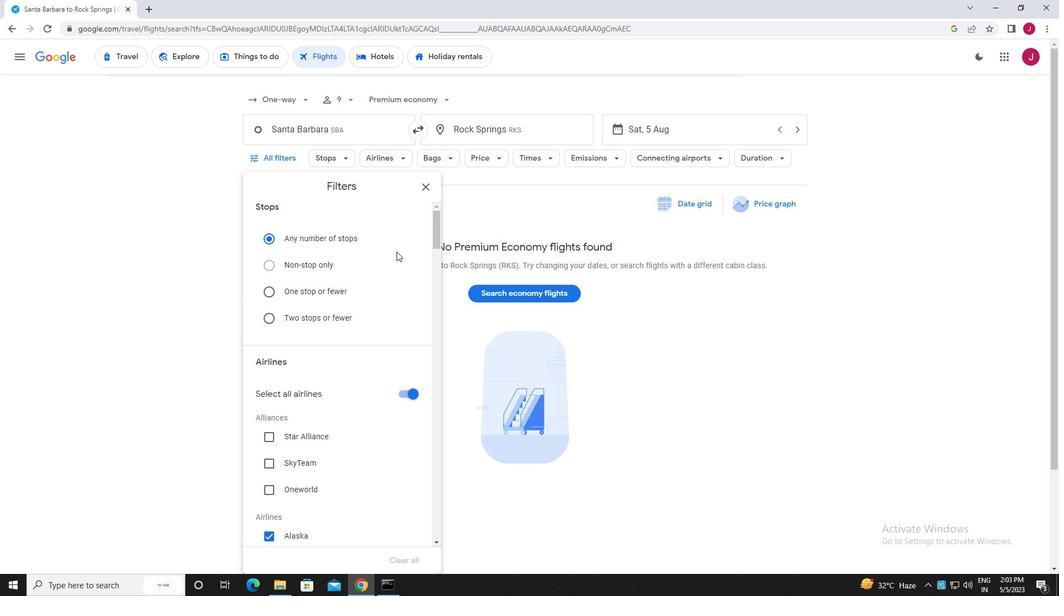 
Action: Mouse moved to (393, 250)
Screenshot: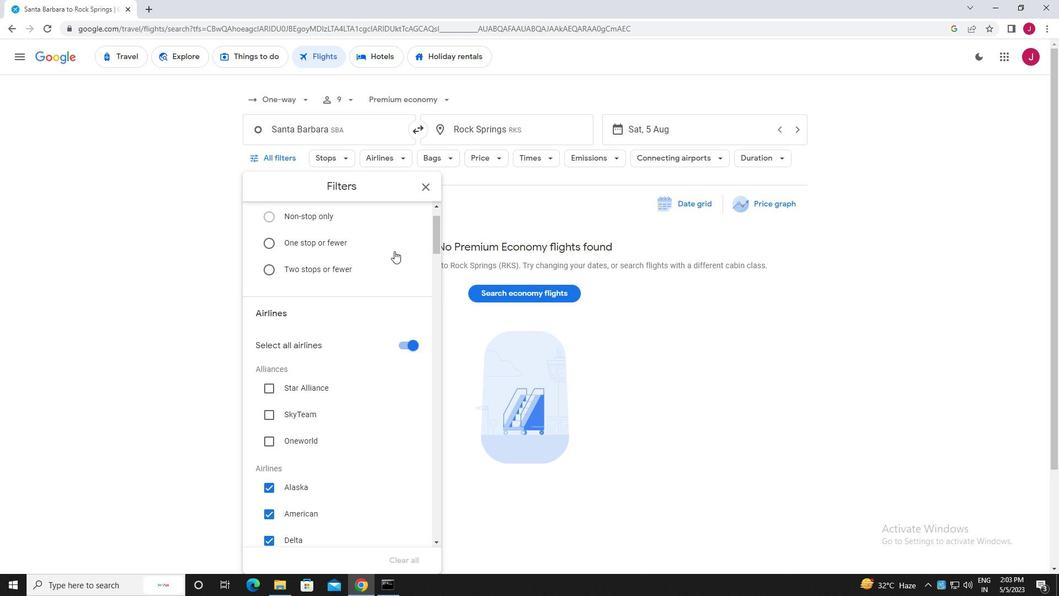 
Action: Mouse scrolled (393, 250) with delta (0, 0)
Screenshot: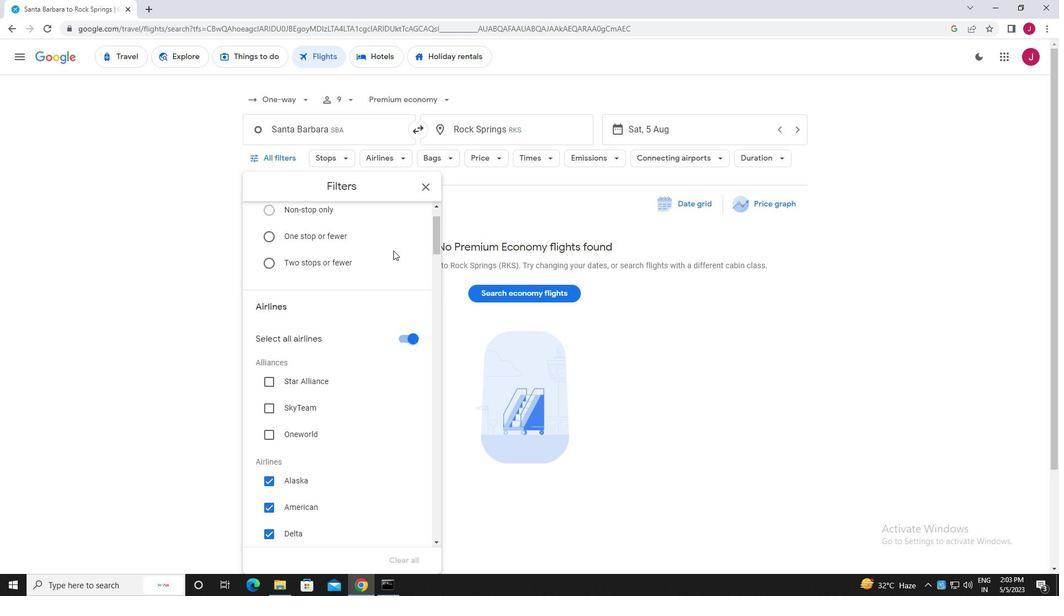 
Action: Mouse scrolled (393, 250) with delta (0, 0)
Screenshot: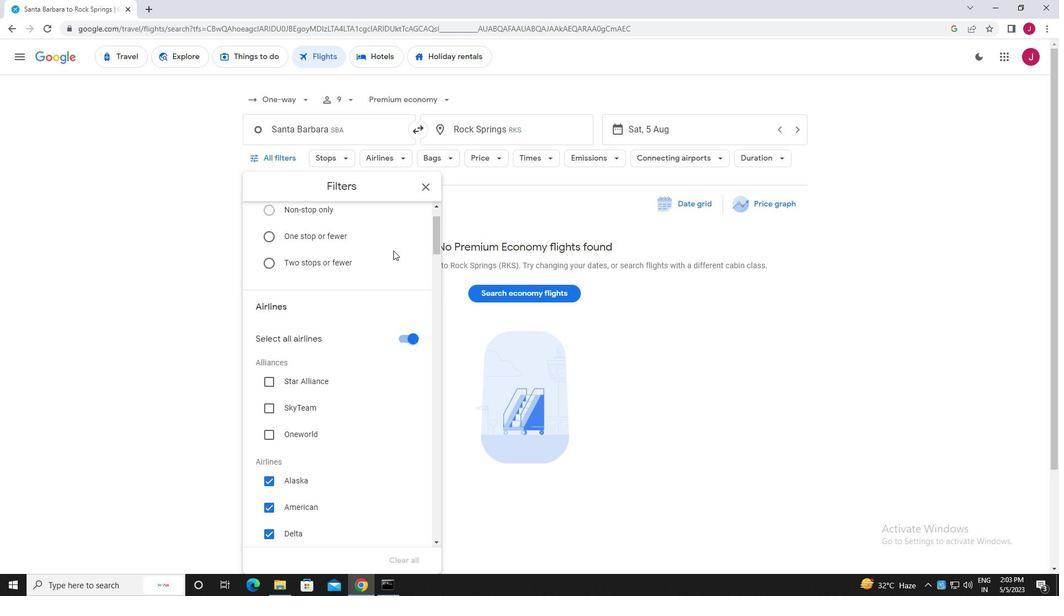 
Action: Mouse moved to (402, 231)
Screenshot: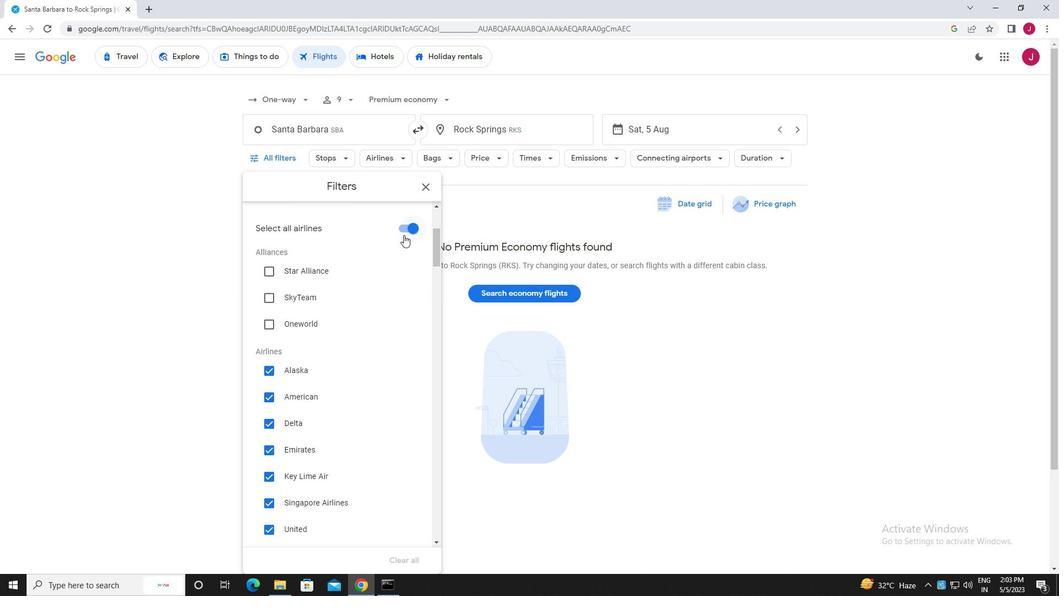 
Action: Mouse pressed left at (402, 231)
Screenshot: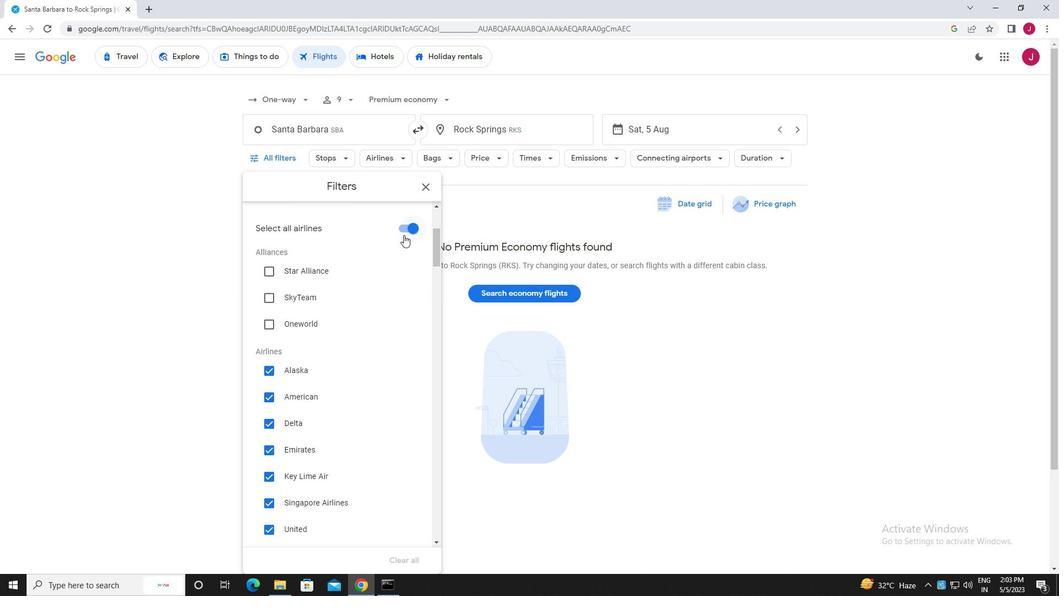 
Action: Mouse moved to (267, 450)
Screenshot: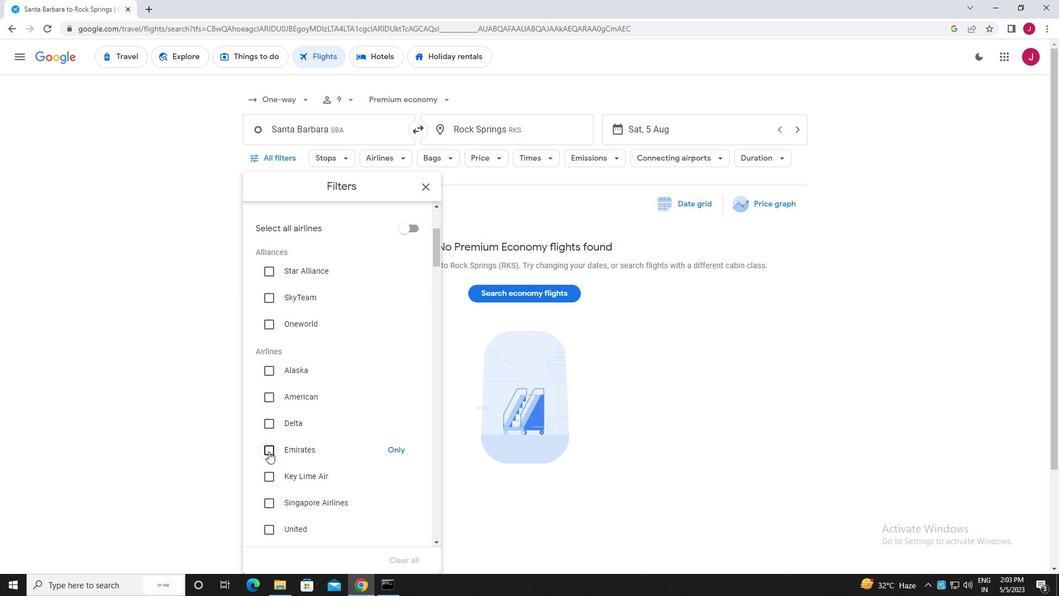 
Action: Mouse pressed left at (267, 450)
Screenshot: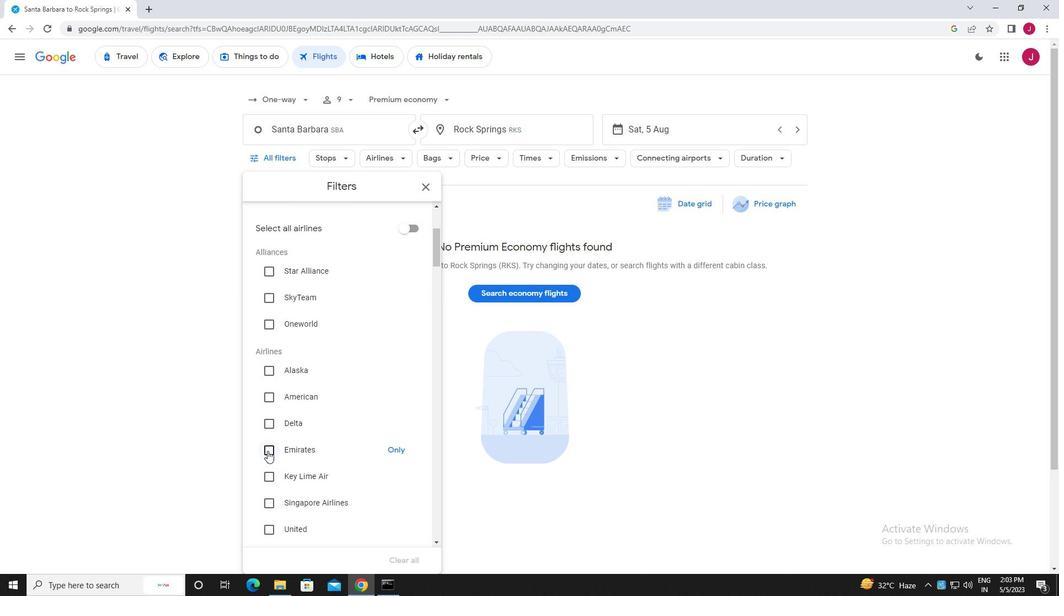 
Action: Mouse moved to (311, 418)
Screenshot: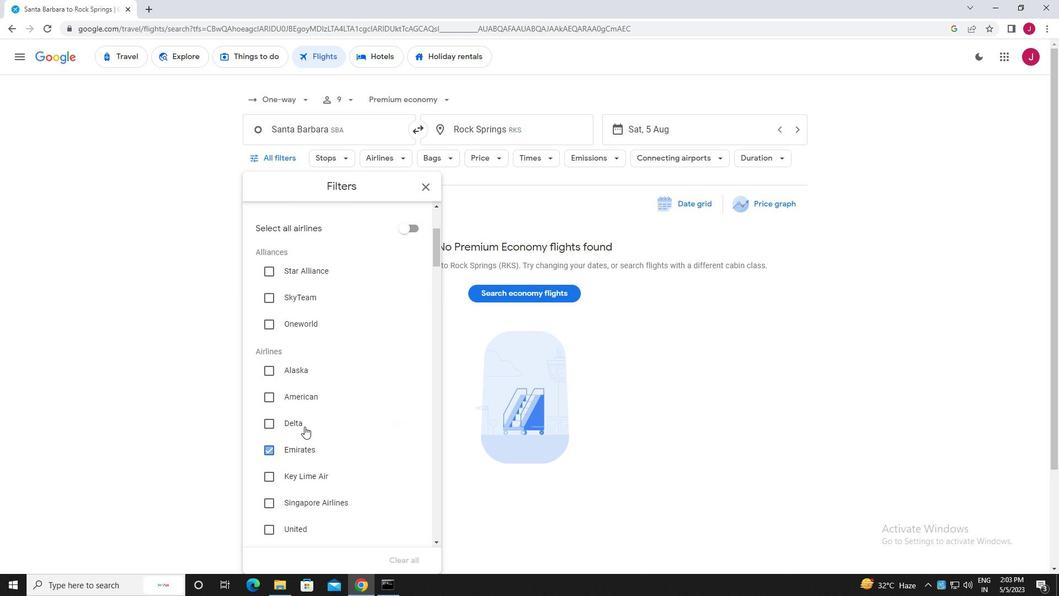 
Action: Mouse scrolled (311, 418) with delta (0, 0)
Screenshot: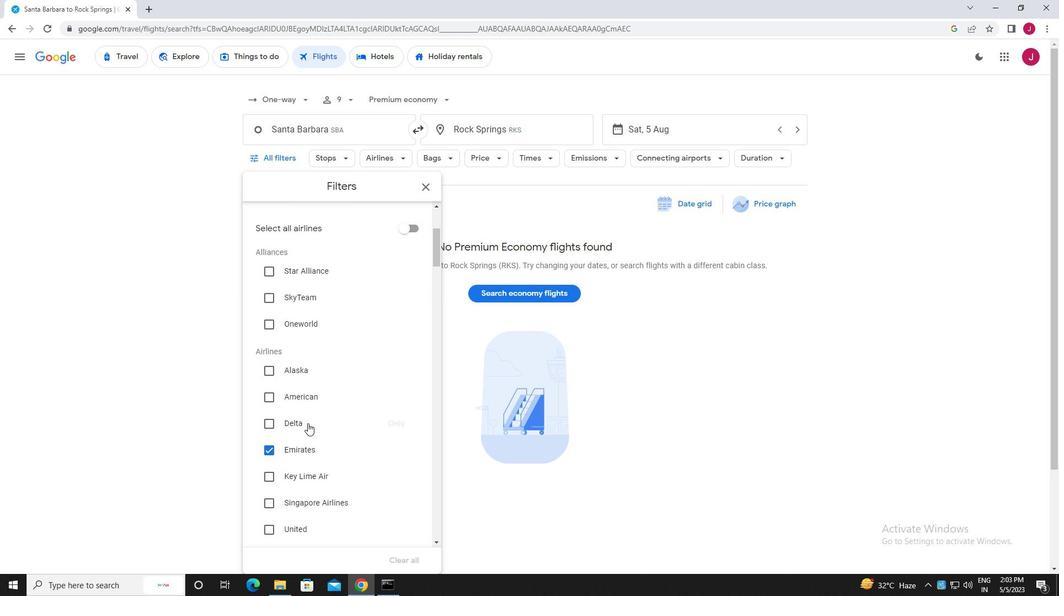 
Action: Mouse moved to (311, 418)
Screenshot: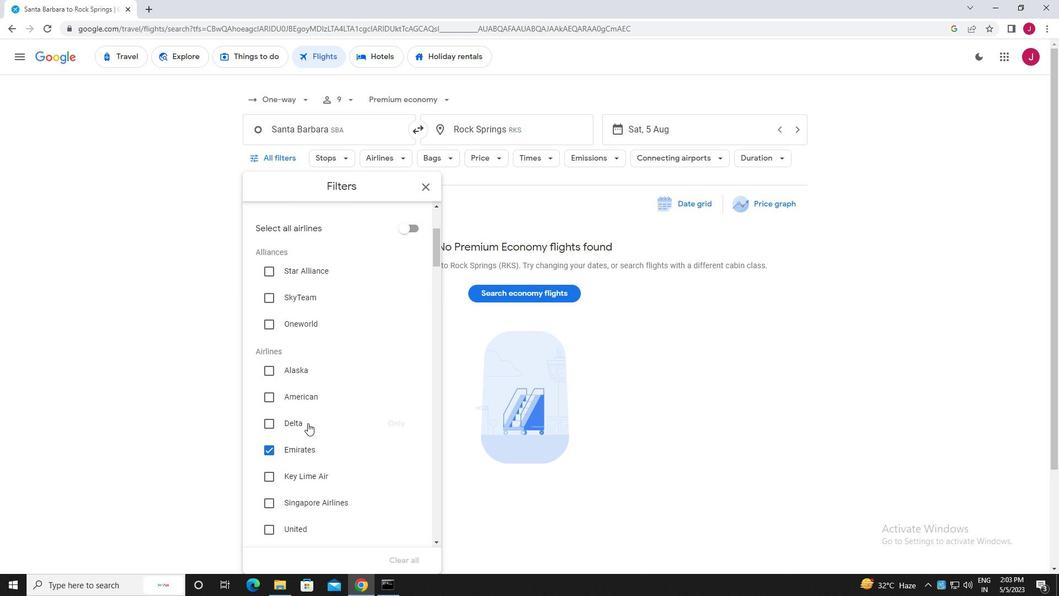 
Action: Mouse scrolled (311, 417) with delta (0, 0)
Screenshot: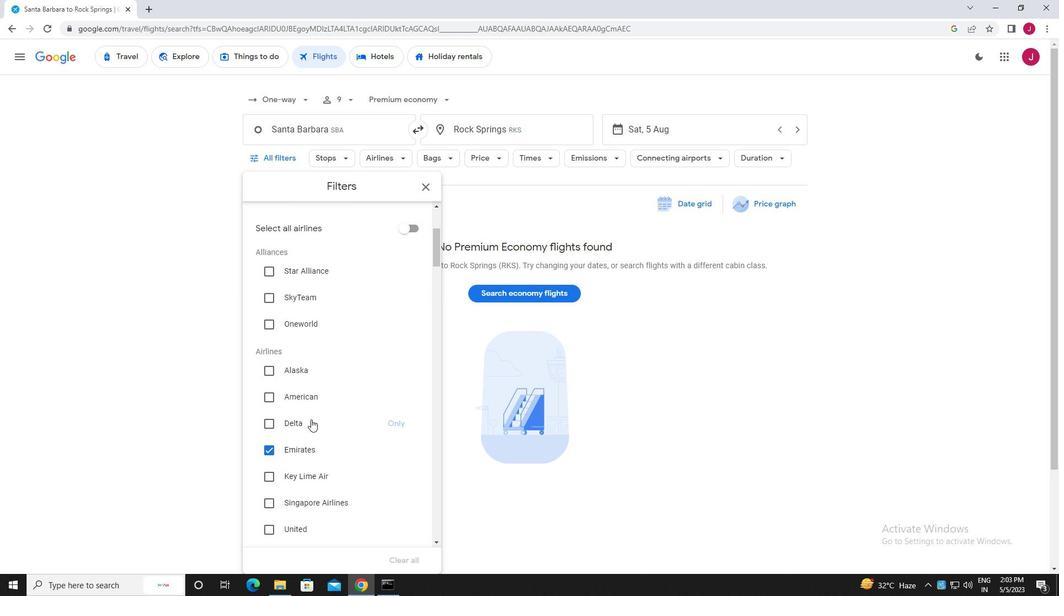 
Action: Mouse scrolled (311, 417) with delta (0, 0)
Screenshot: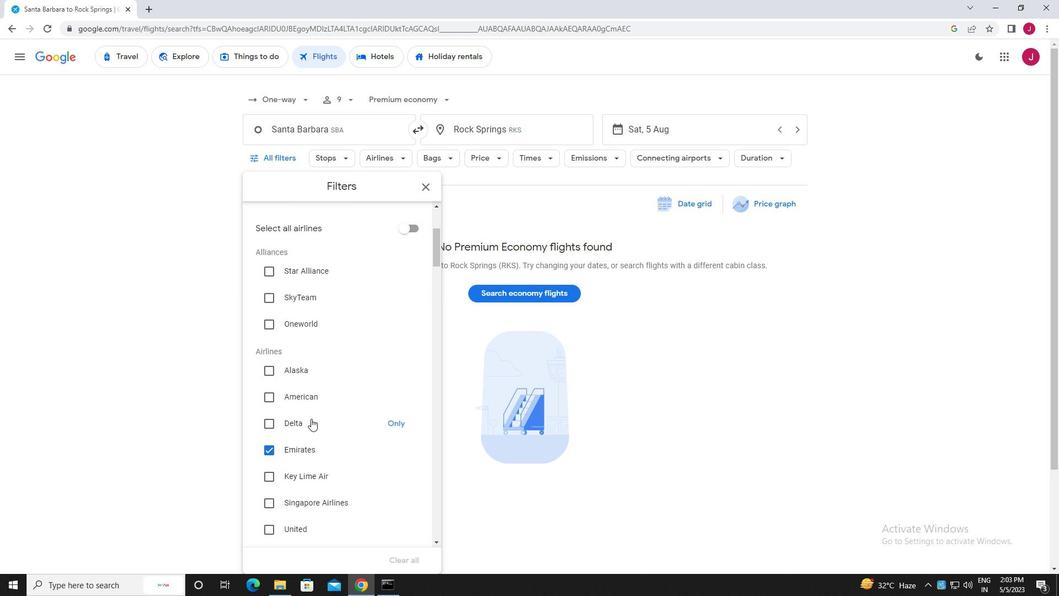 
Action: Mouse scrolled (311, 417) with delta (0, 0)
Screenshot: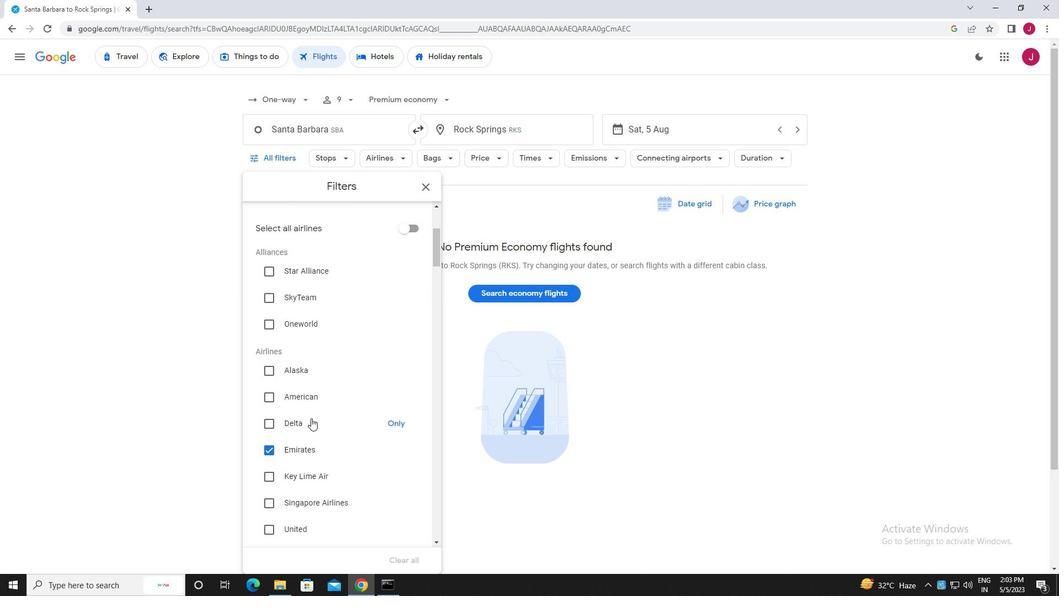 
Action: Mouse scrolled (311, 417) with delta (0, 0)
Screenshot: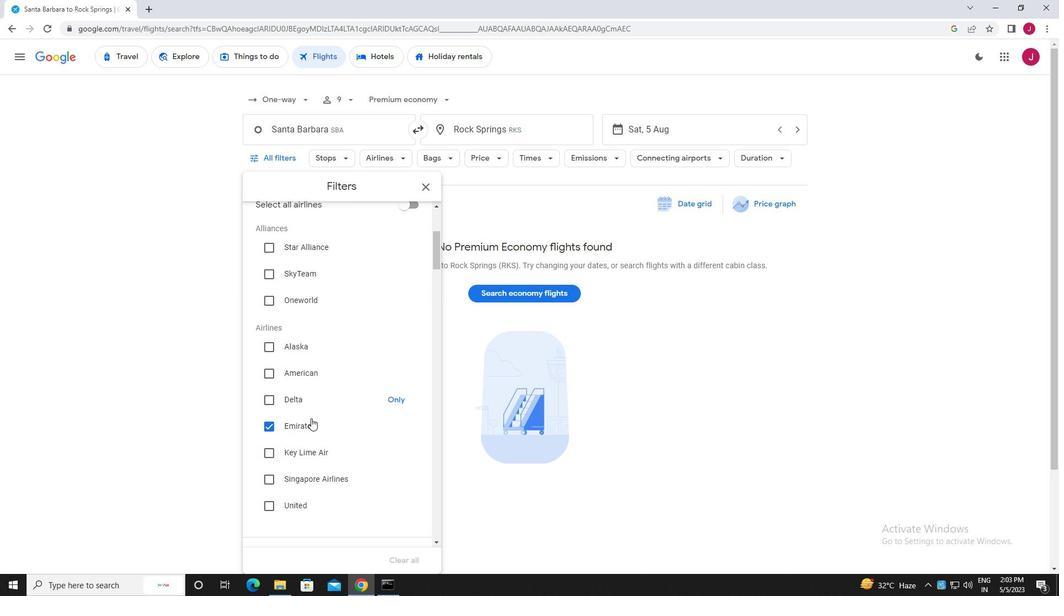 
Action: Mouse scrolled (311, 417) with delta (0, 0)
Screenshot: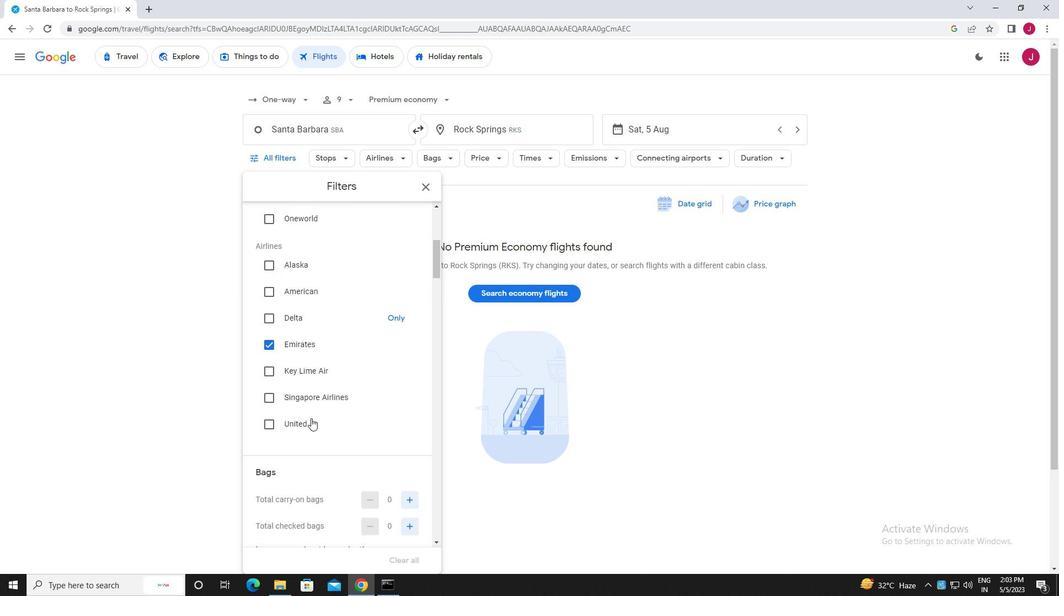 
Action: Mouse moved to (407, 273)
Screenshot: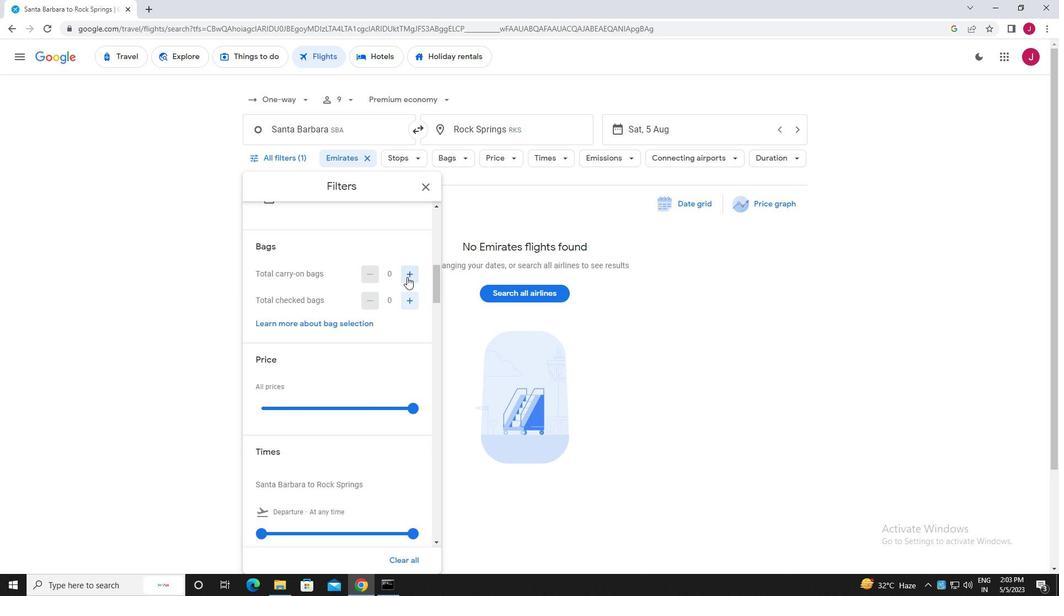 
Action: Mouse pressed left at (407, 273)
Screenshot: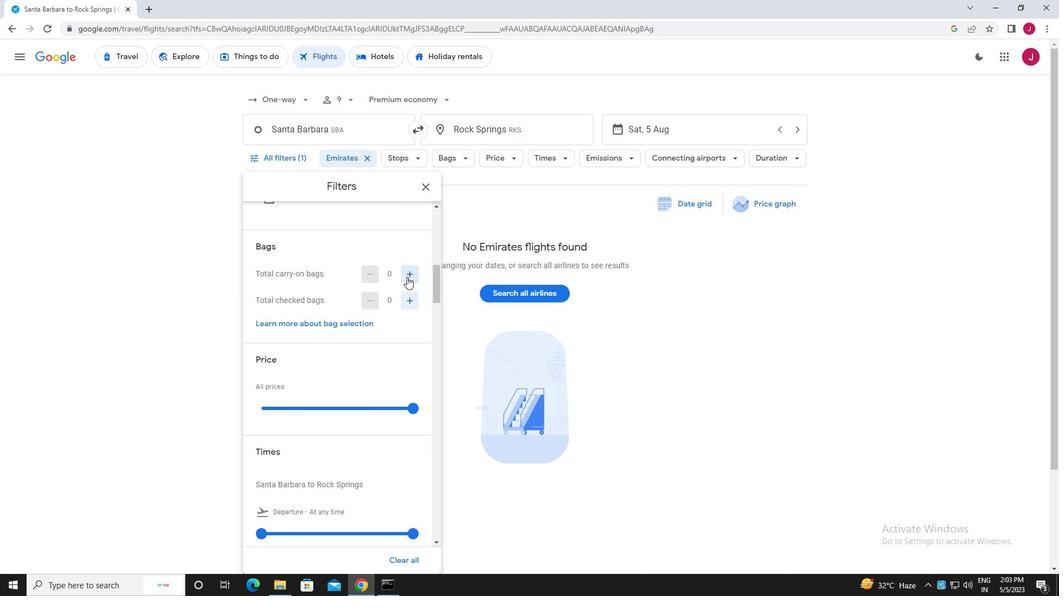
Action: Mouse moved to (412, 406)
Screenshot: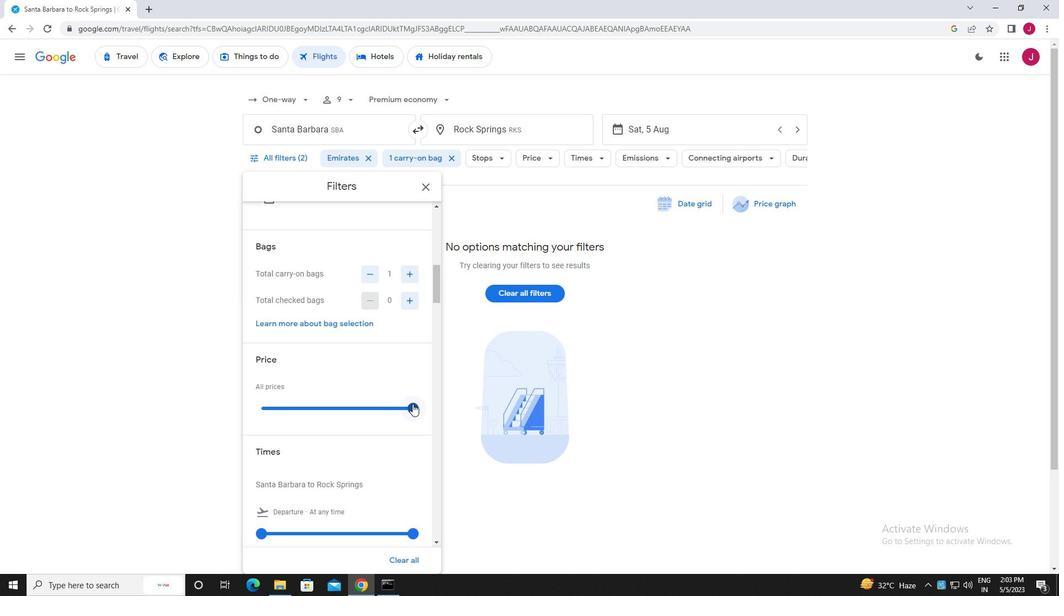 
Action: Mouse pressed left at (412, 406)
Screenshot: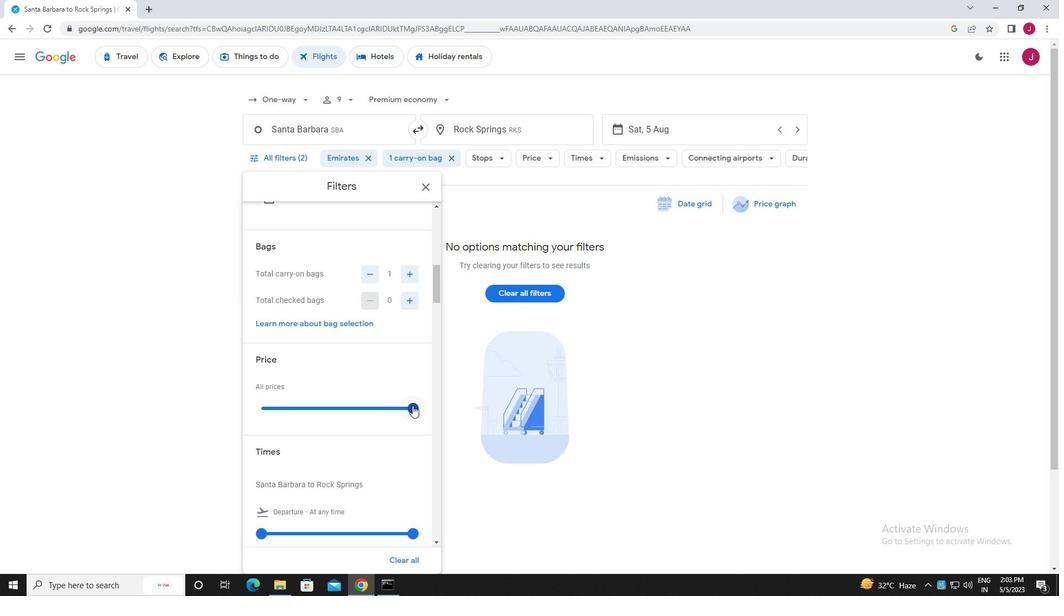 
Action: Mouse moved to (402, 394)
Screenshot: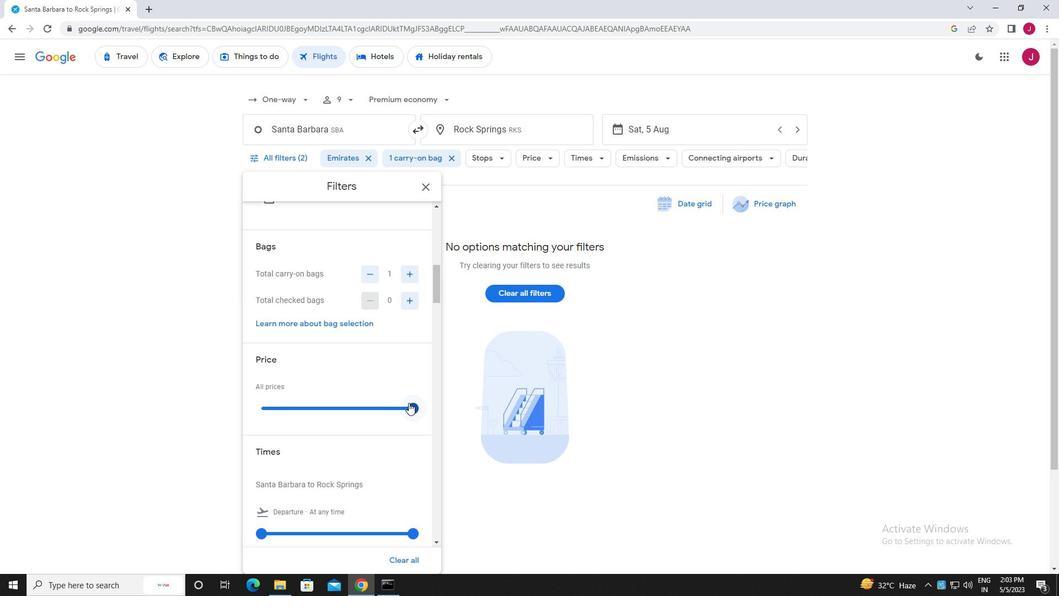 
Action: Mouse scrolled (402, 394) with delta (0, 0)
Screenshot: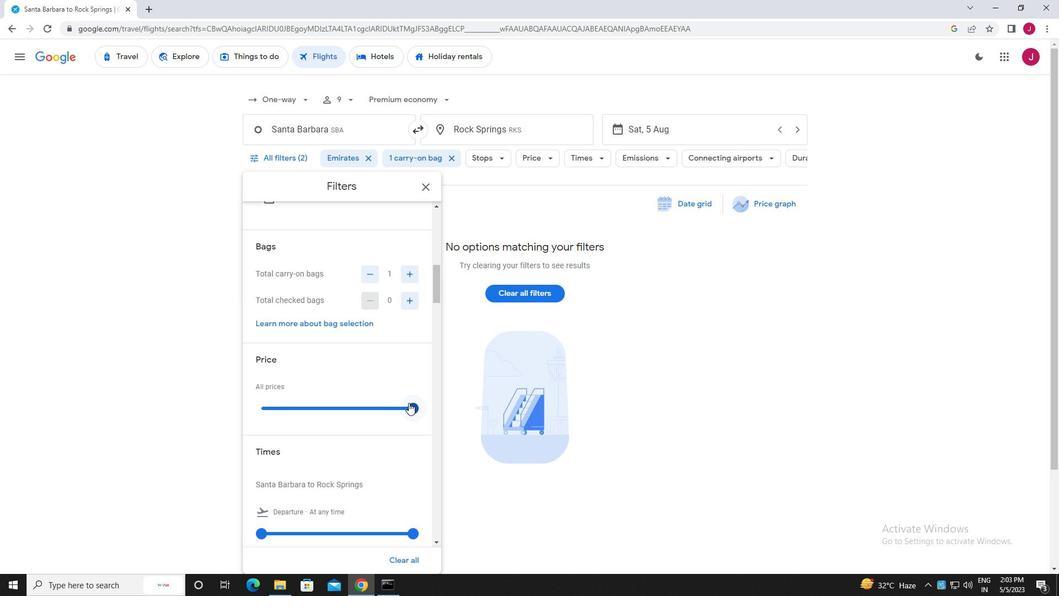 
Action: Mouse moved to (402, 394)
Screenshot: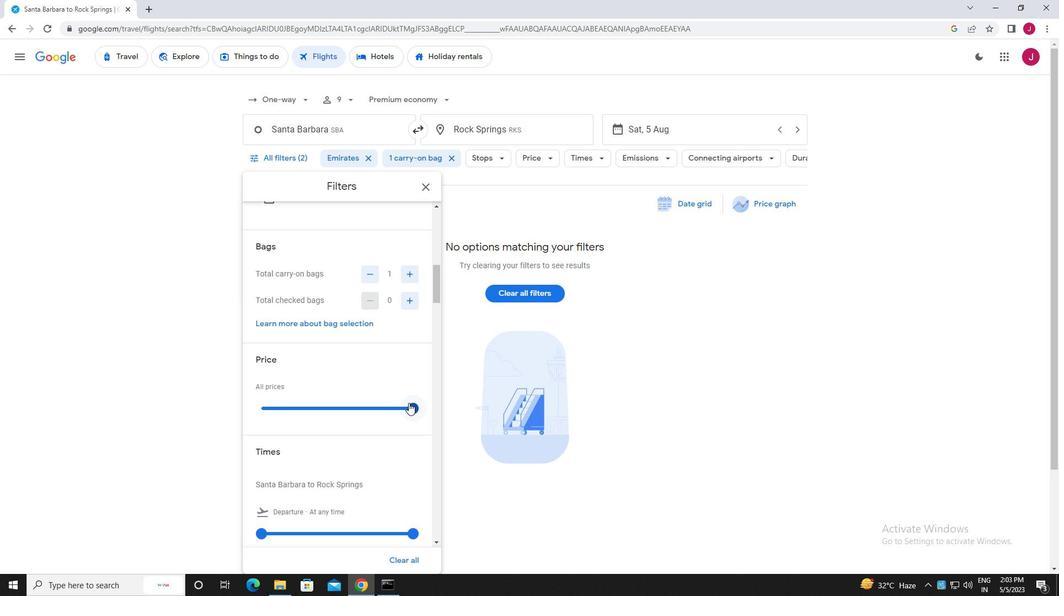 
Action: Mouse scrolled (402, 394) with delta (0, 0)
Screenshot: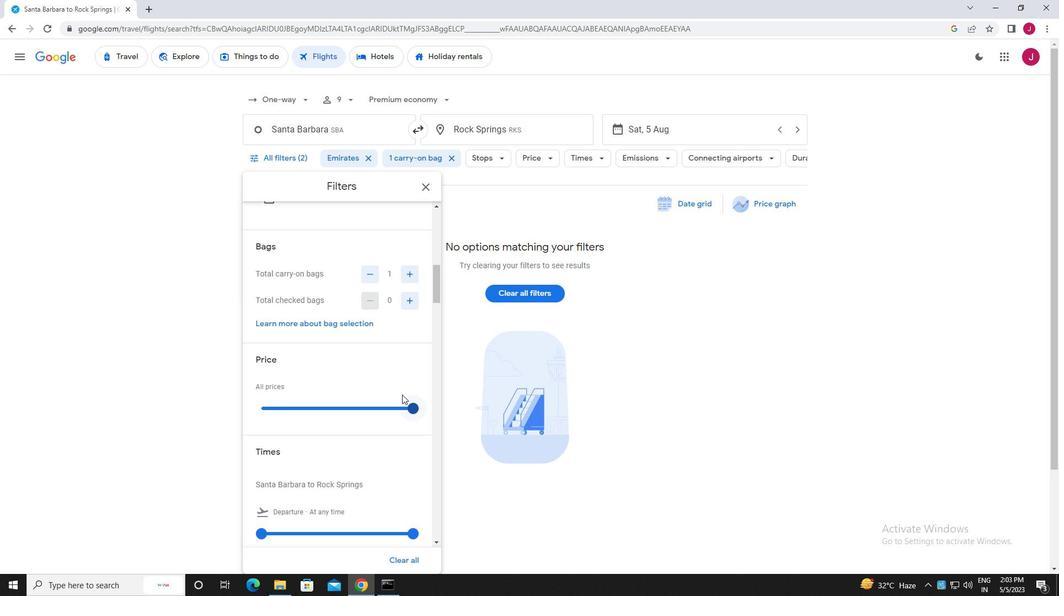 
Action: Mouse scrolled (402, 394) with delta (0, 0)
Screenshot: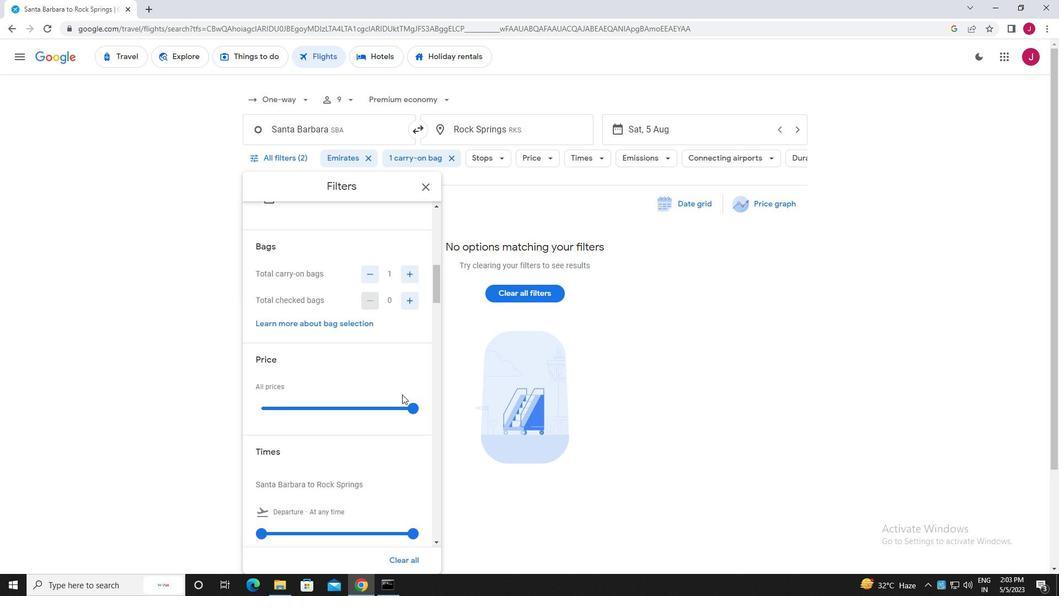 
Action: Mouse scrolled (402, 394) with delta (0, 0)
Screenshot: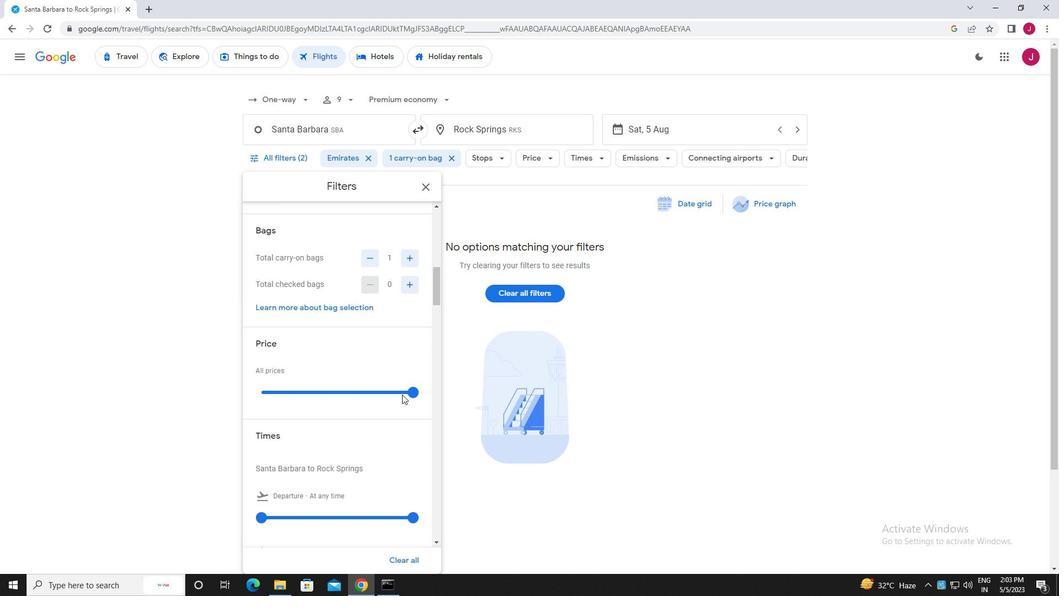 
Action: Mouse moved to (262, 311)
Screenshot: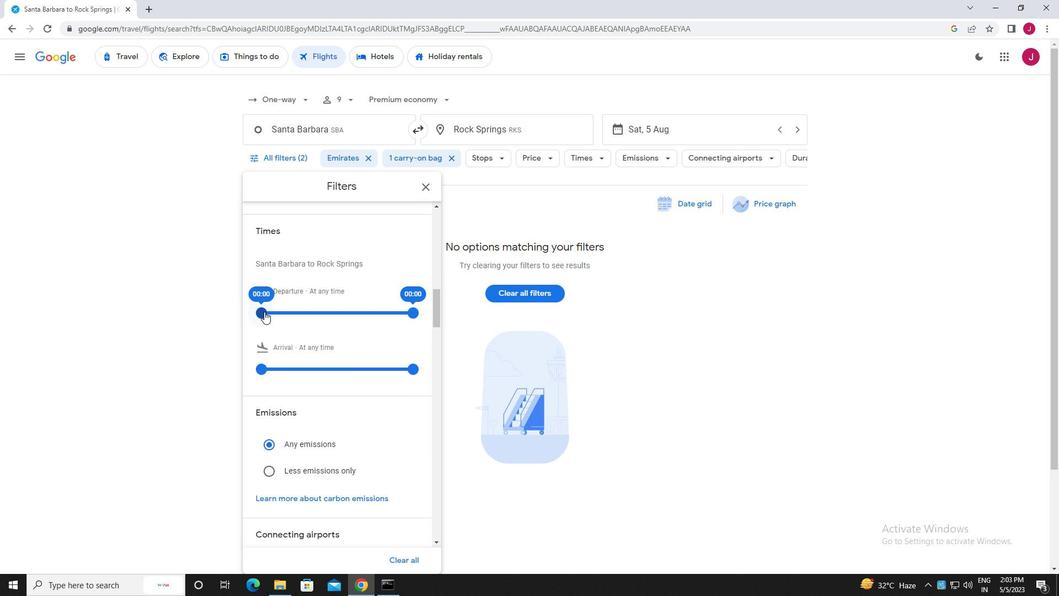 
Action: Mouse pressed left at (262, 311)
Screenshot: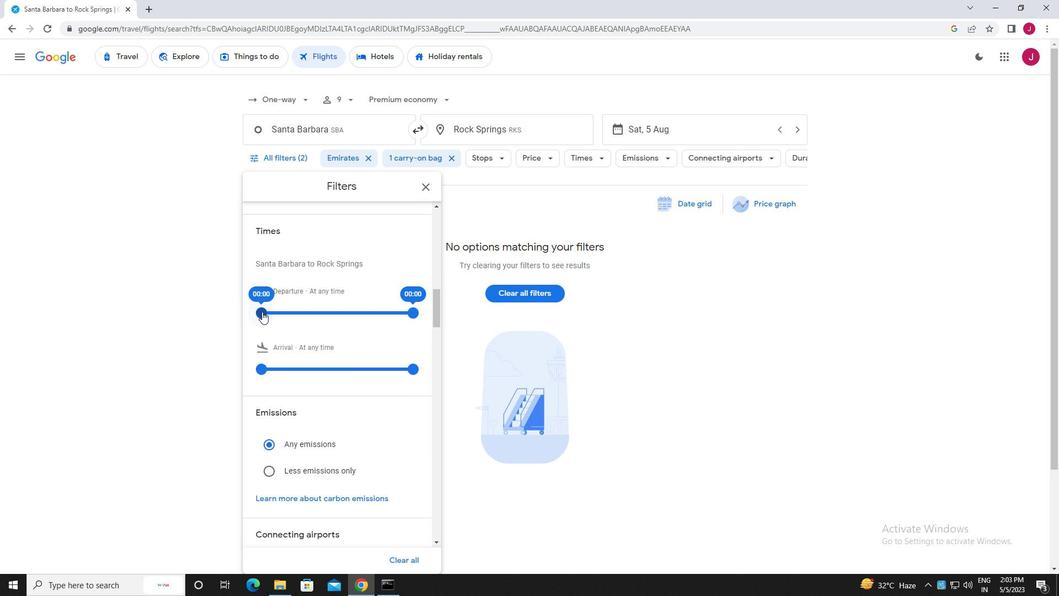 
Action: Mouse moved to (410, 314)
Screenshot: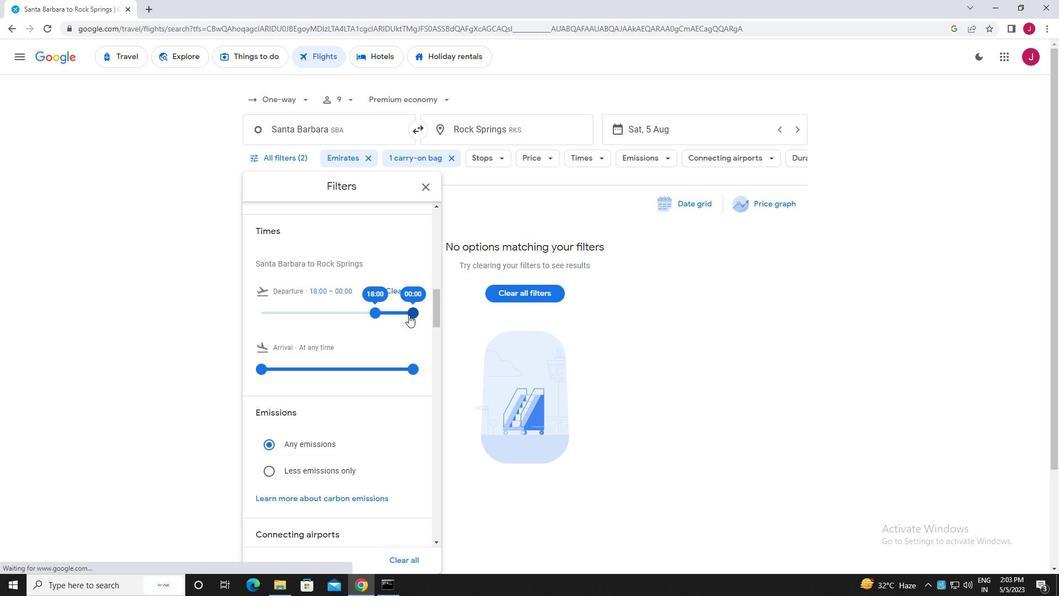 
Action: Mouse pressed left at (410, 314)
Screenshot: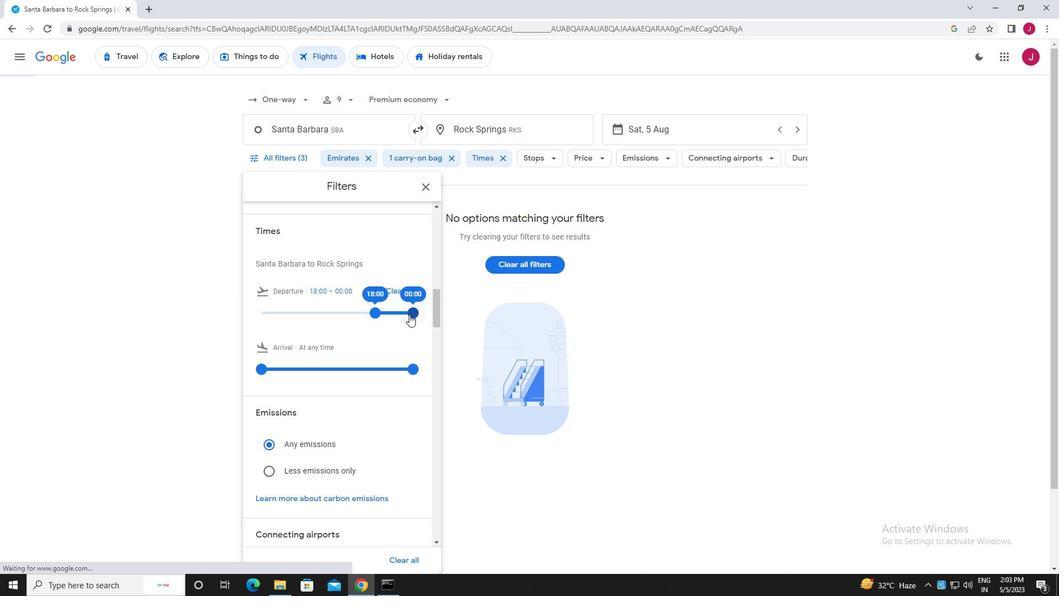 
Action: Mouse moved to (428, 186)
Screenshot: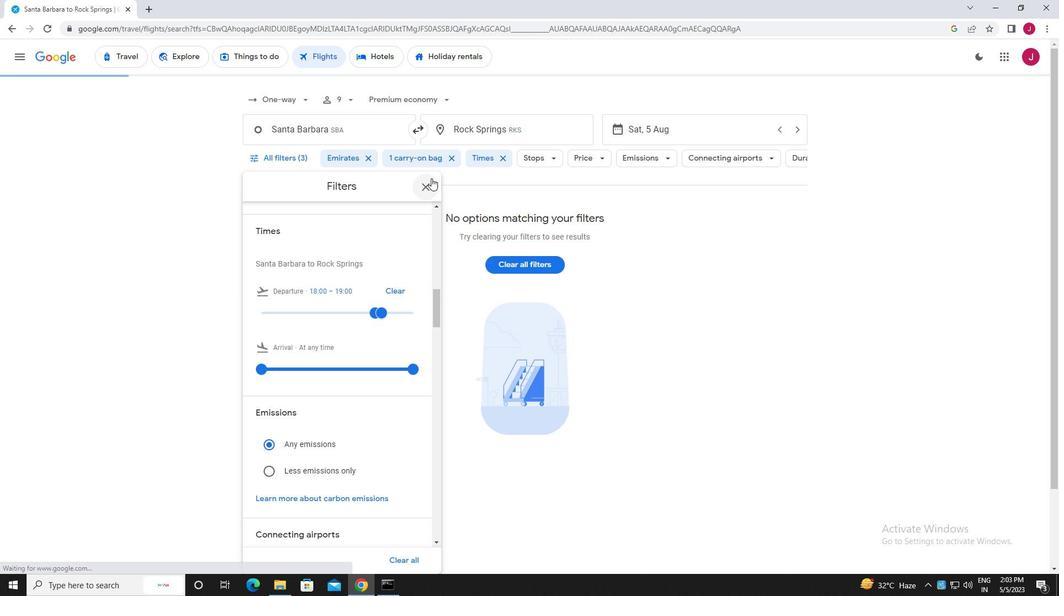 
Action: Mouse pressed left at (428, 186)
Screenshot: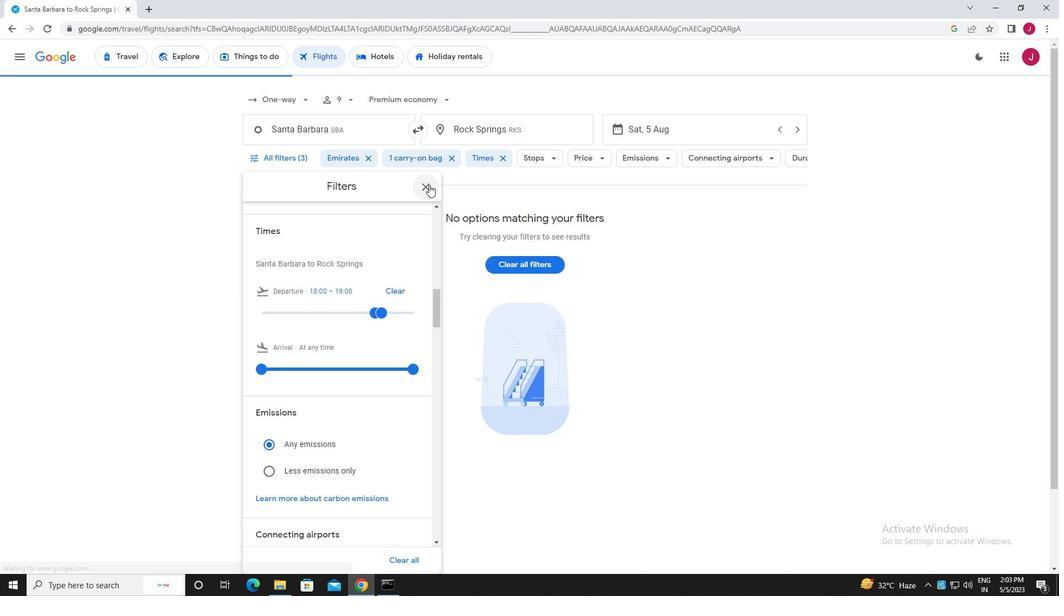 
